 Task: Start in the project BarTech the sprint 'Onboarding and Training Sprint', with a duration of 1 week. Start in the project BarTech the sprint 'Onboarding and Training Sprint', with a duration of 3 weeks. Start in the project BarTech the sprint 'Onboarding and Training Sprint', with a duration of 2 weeks
Action: Mouse moved to (259, 67)
Screenshot: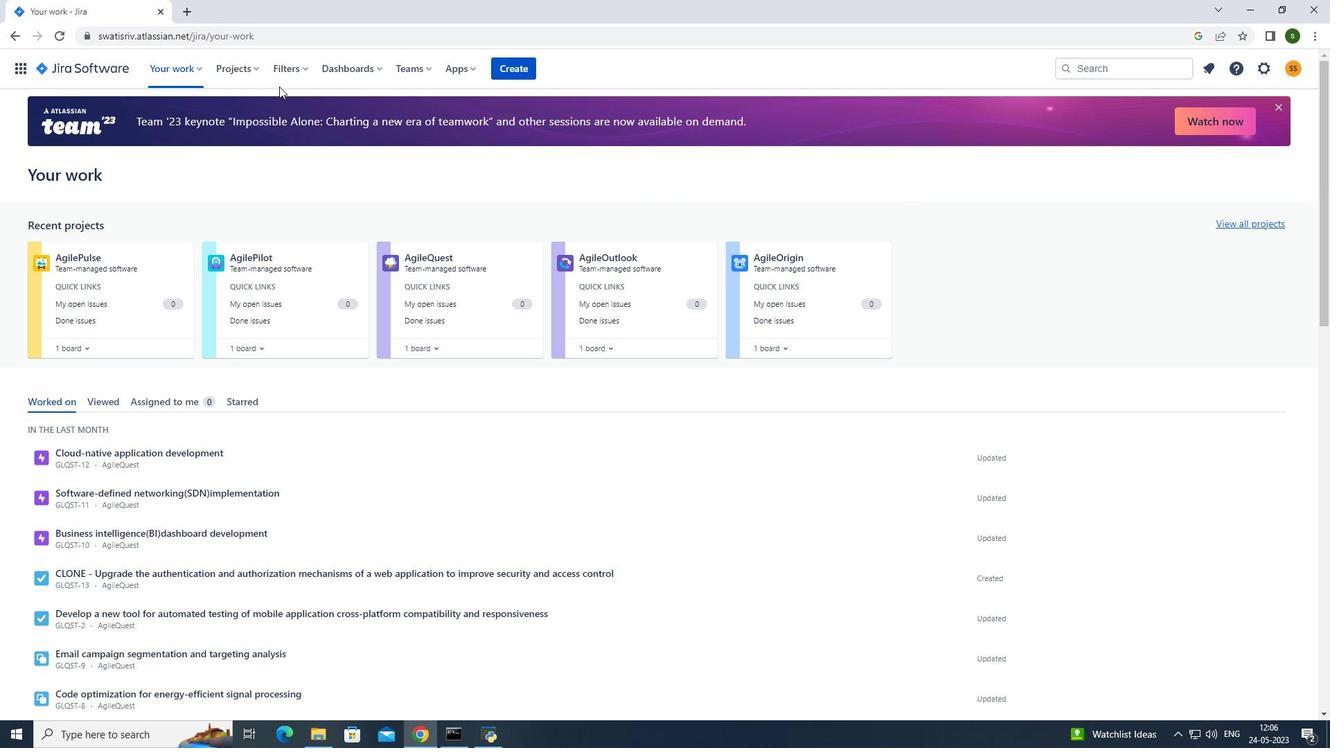 
Action: Mouse pressed left at (259, 67)
Screenshot: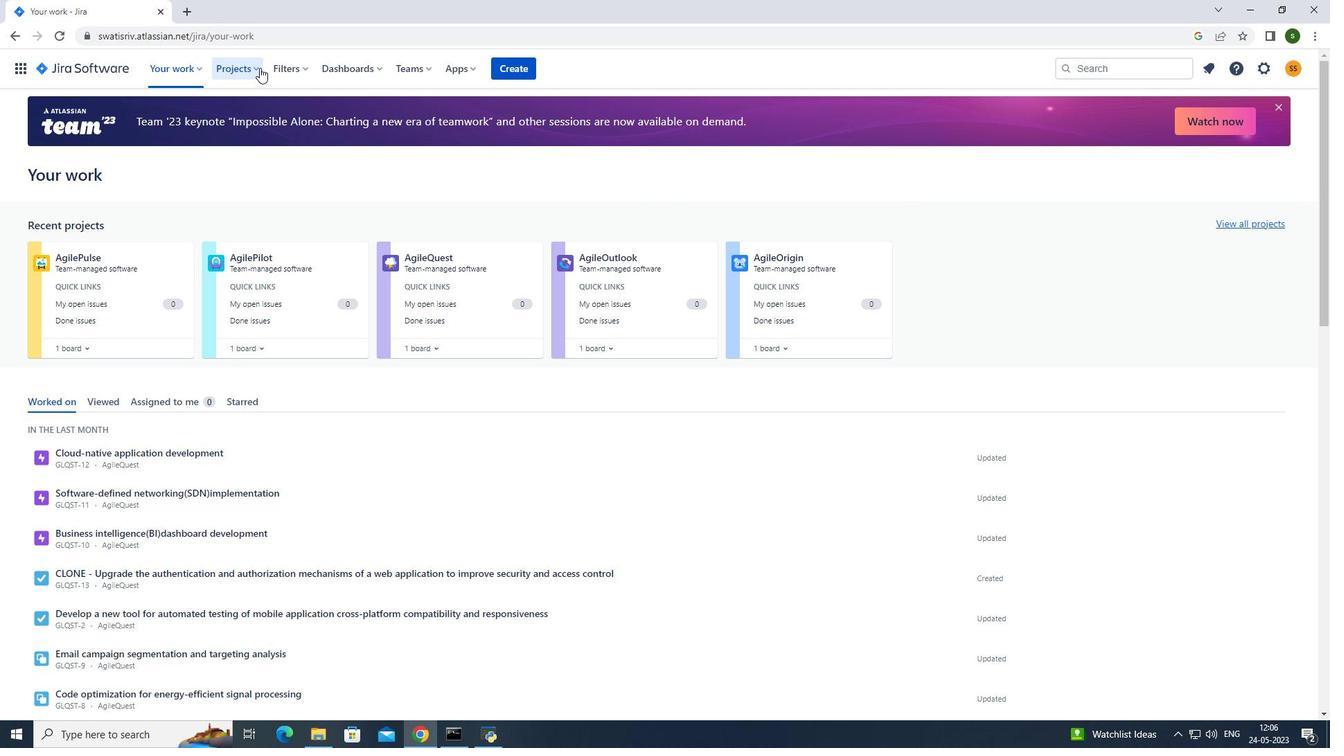 
Action: Mouse moved to (295, 132)
Screenshot: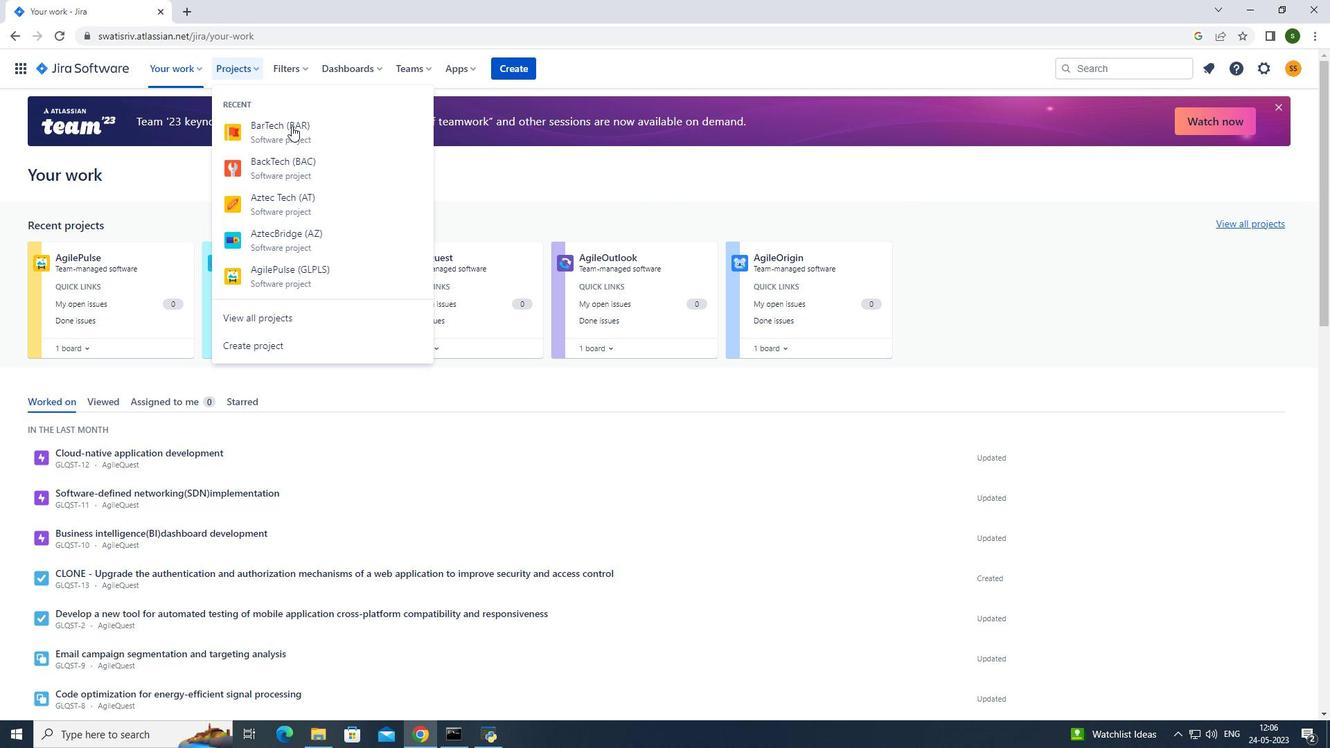 
Action: Mouse pressed left at (295, 132)
Screenshot: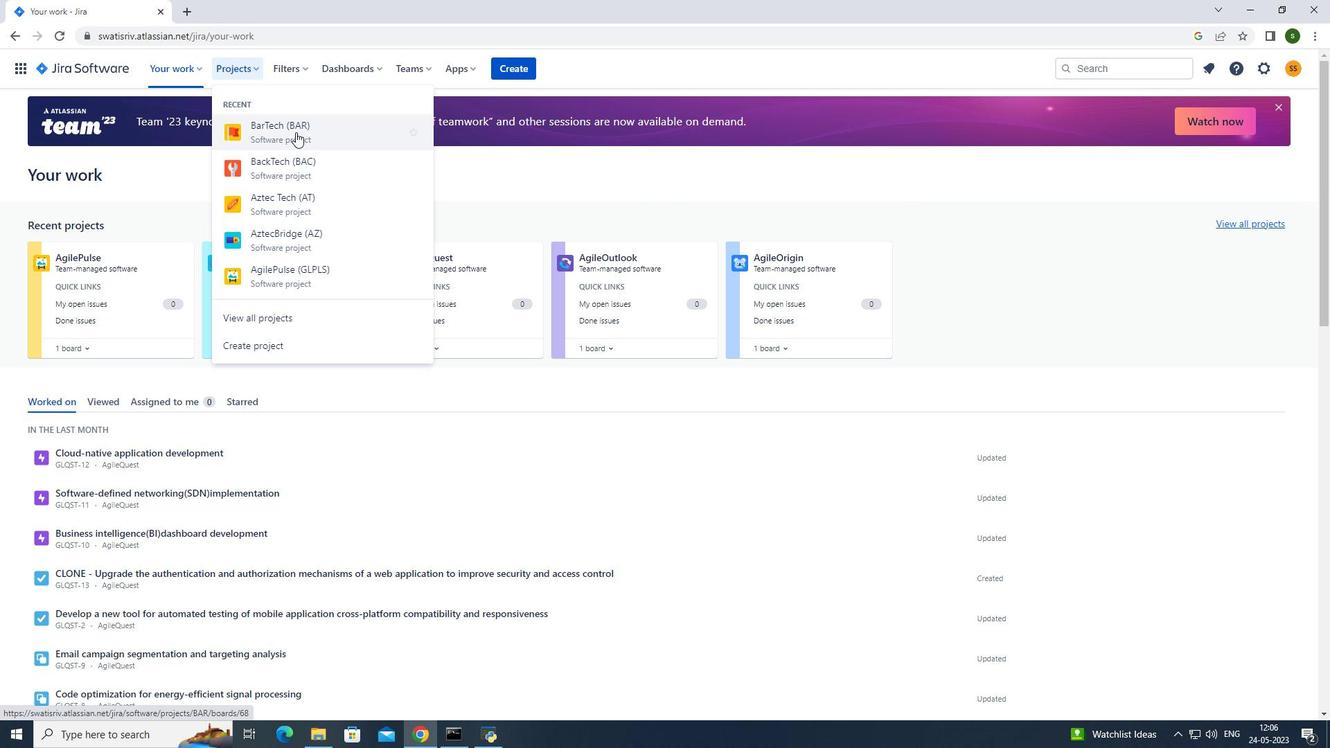 
Action: Mouse moved to (280, 469)
Screenshot: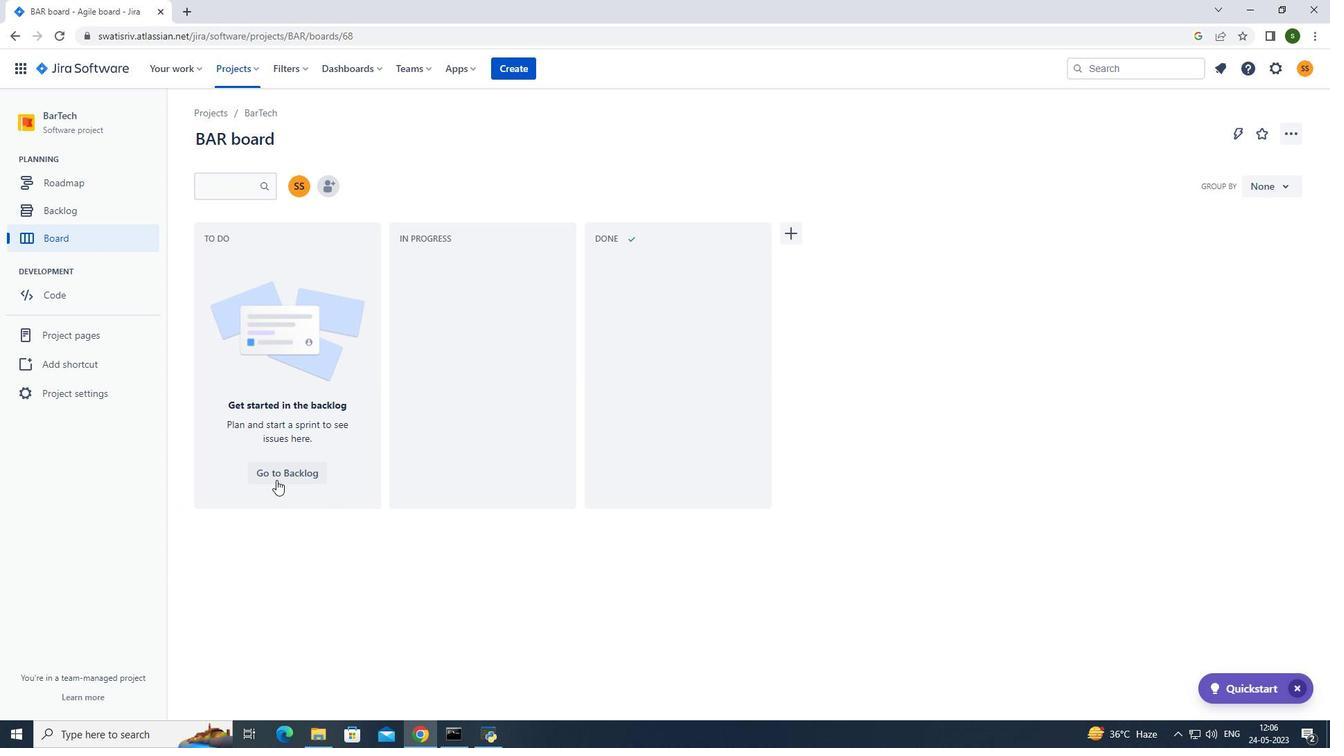 
Action: Mouse pressed left at (280, 469)
Screenshot: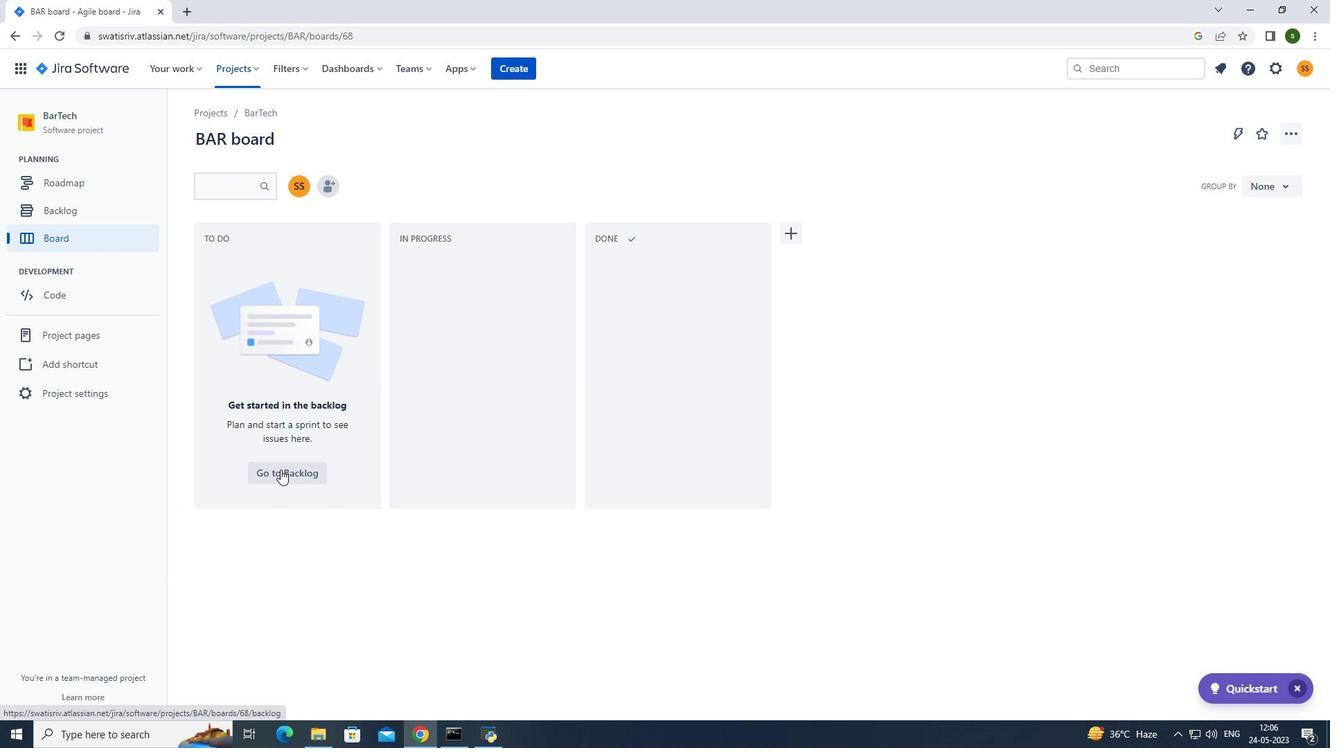 
Action: Mouse moved to (1208, 217)
Screenshot: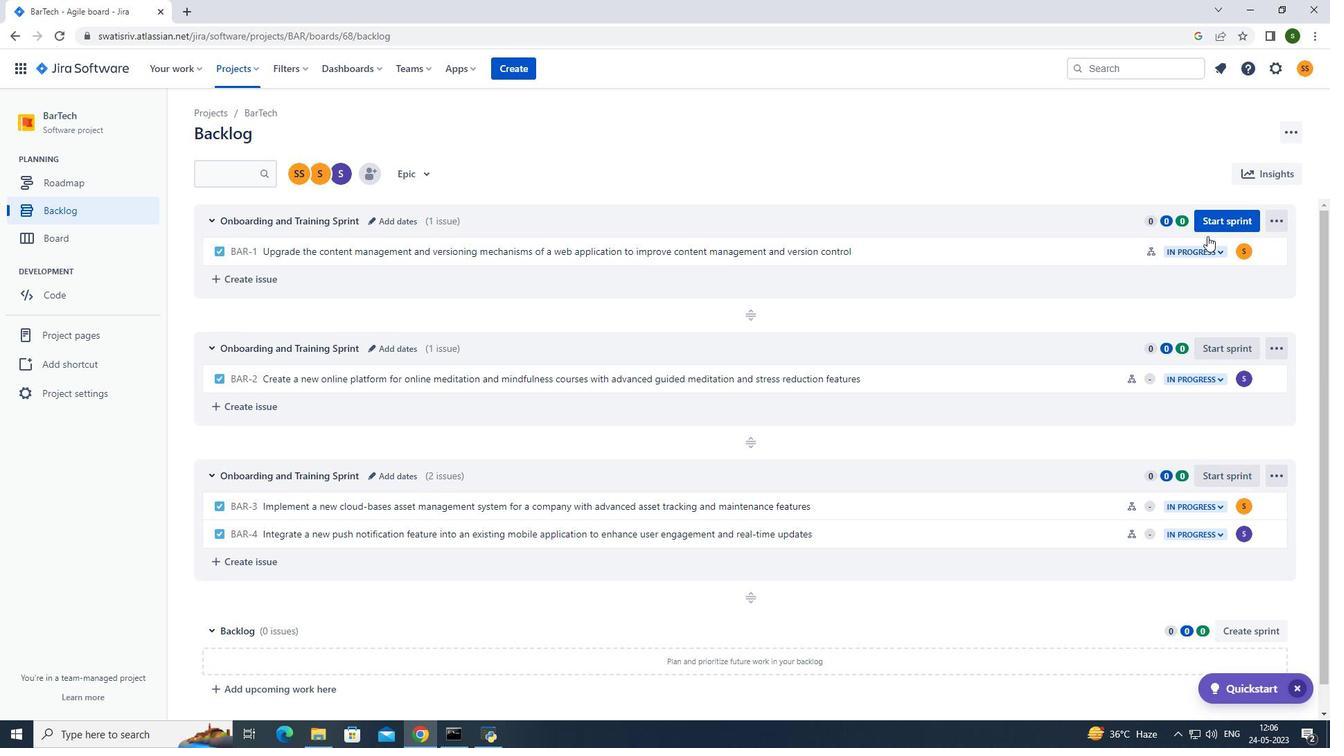 
Action: Mouse pressed left at (1208, 217)
Screenshot: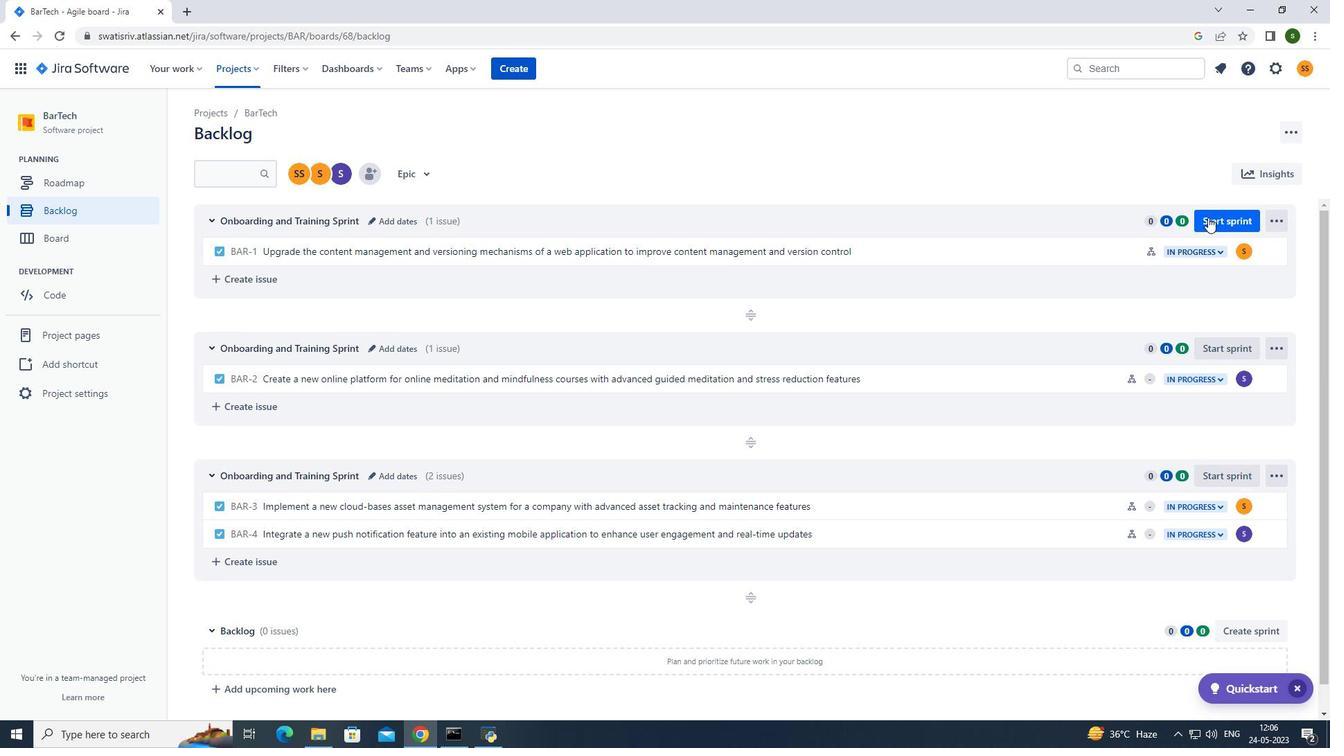 
Action: Mouse moved to (591, 238)
Screenshot: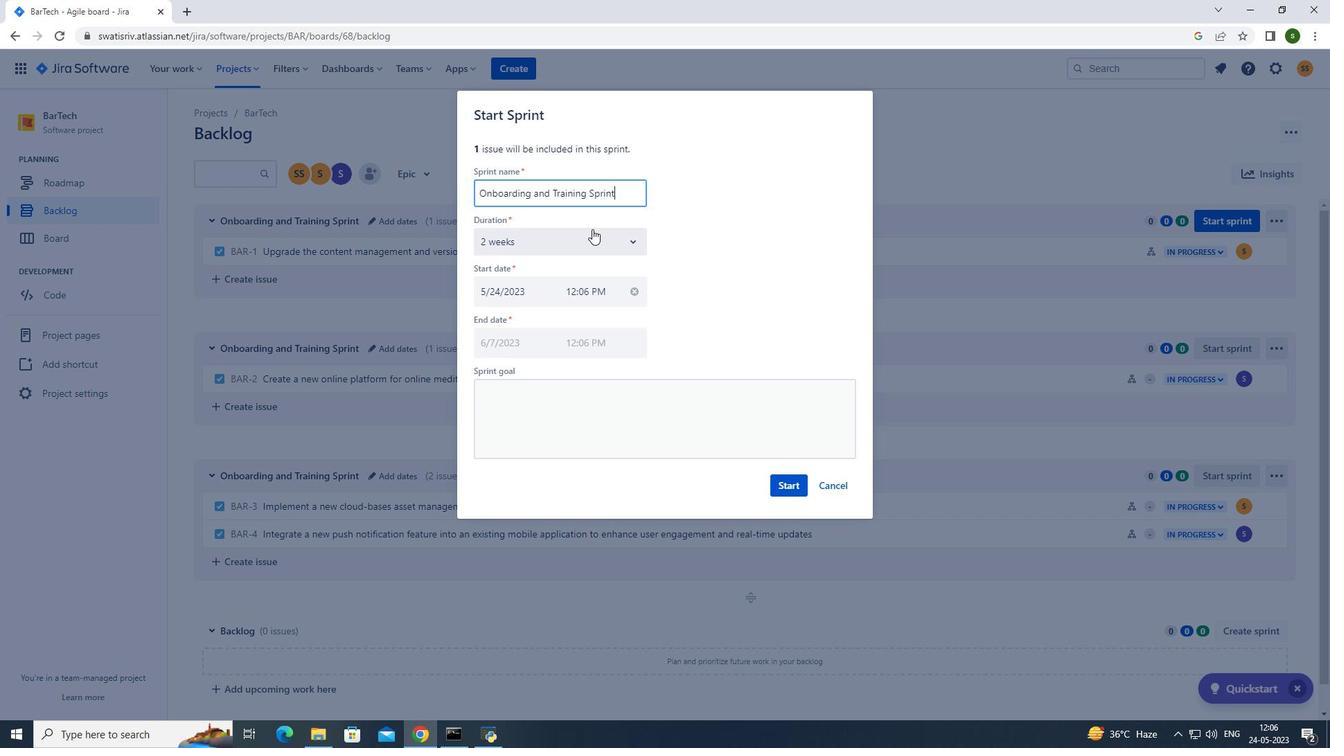 
Action: Mouse pressed left at (591, 238)
Screenshot: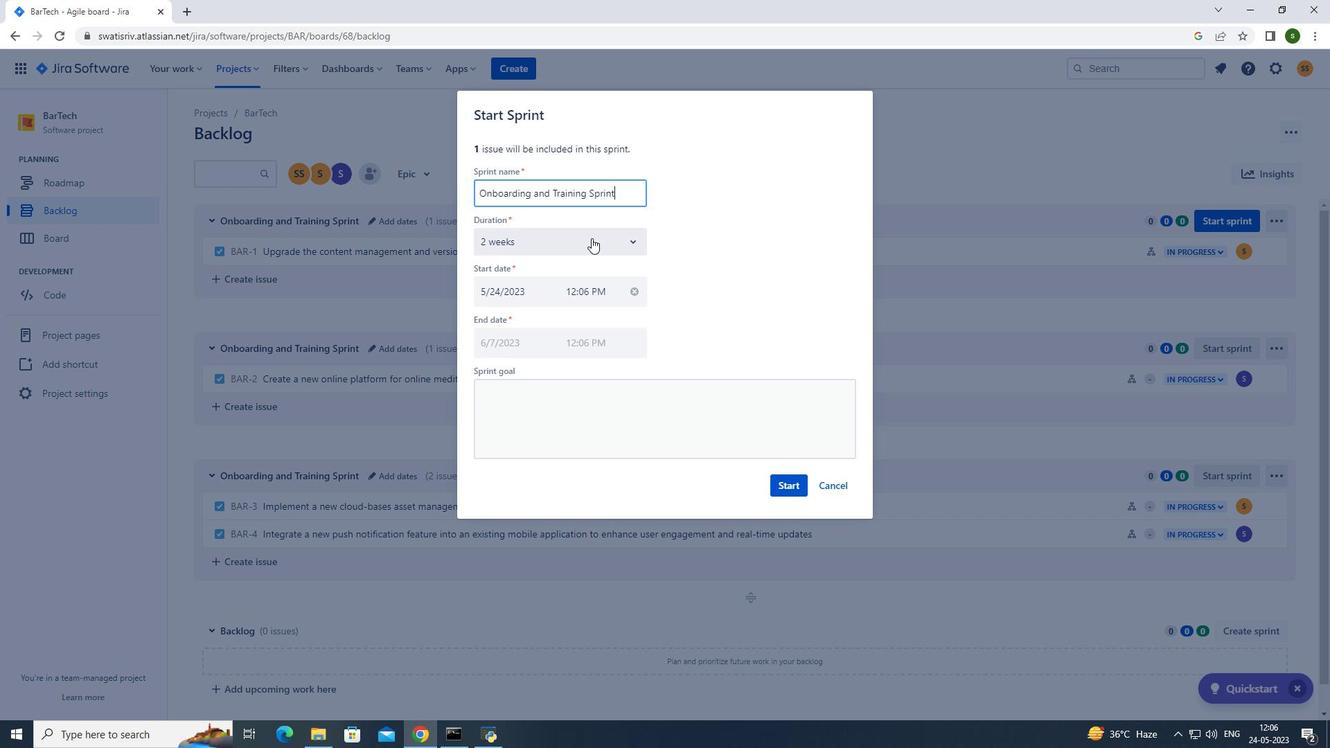 
Action: Mouse moved to (561, 276)
Screenshot: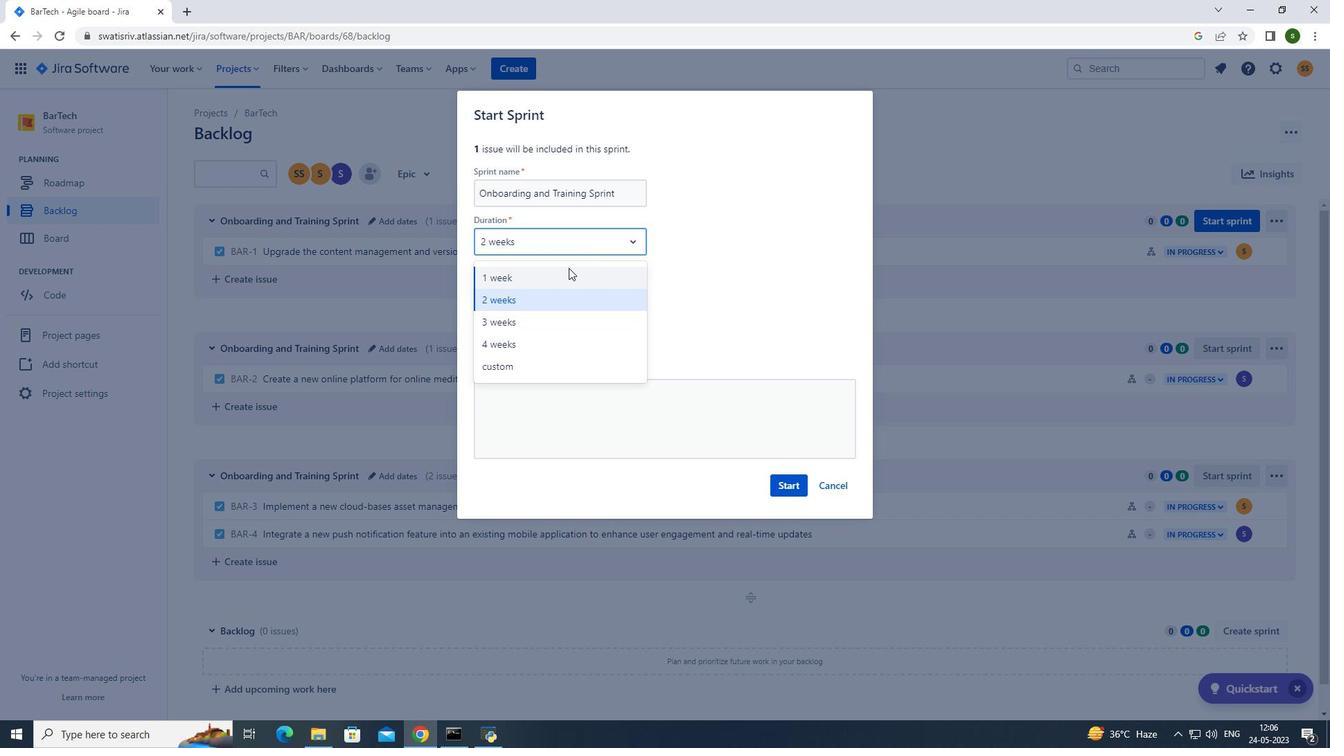 
Action: Mouse pressed left at (561, 276)
Screenshot: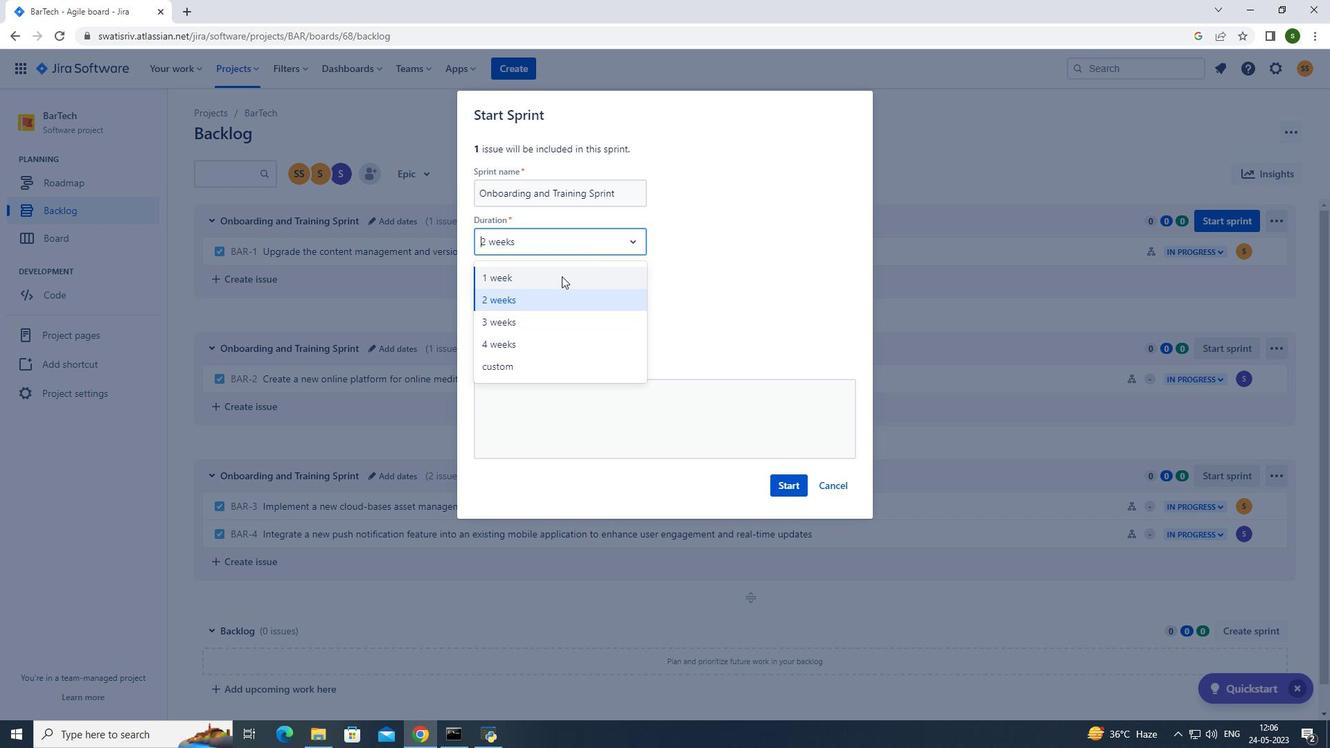 
Action: Mouse moved to (785, 488)
Screenshot: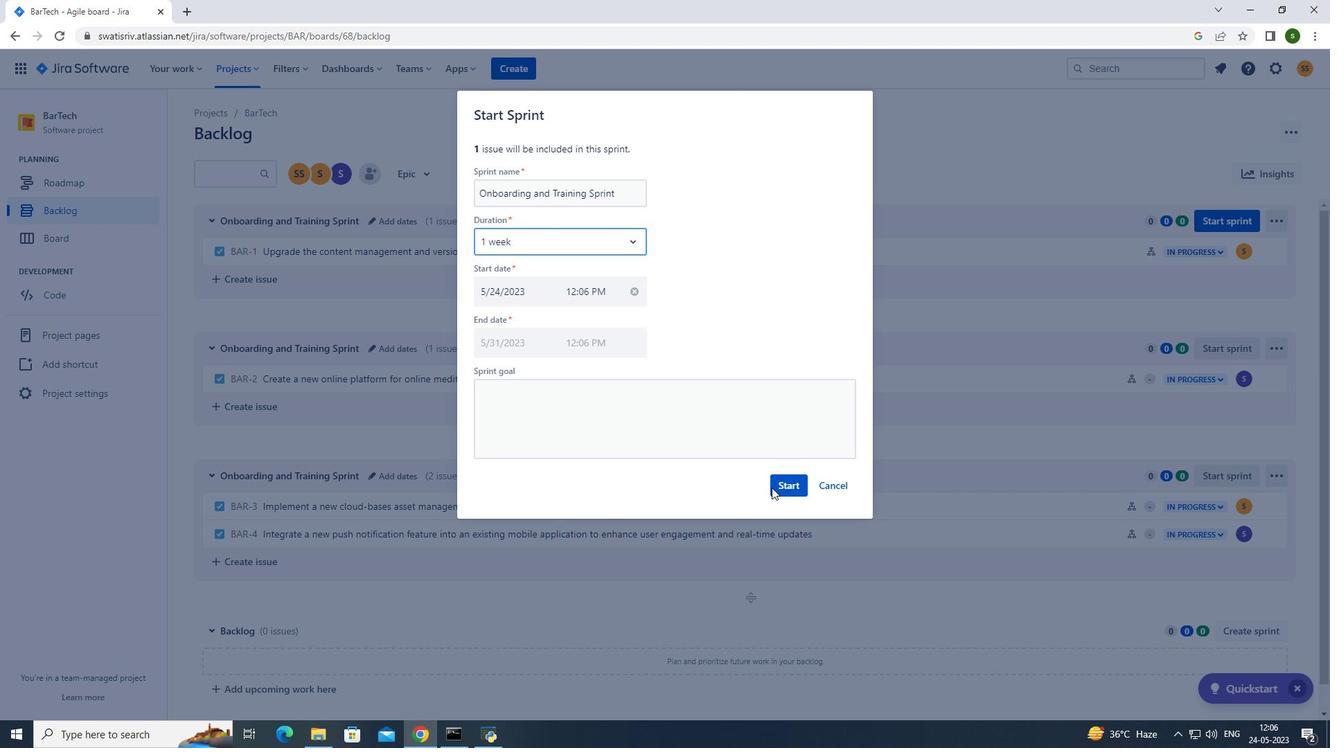 
Action: Mouse pressed left at (785, 488)
Screenshot: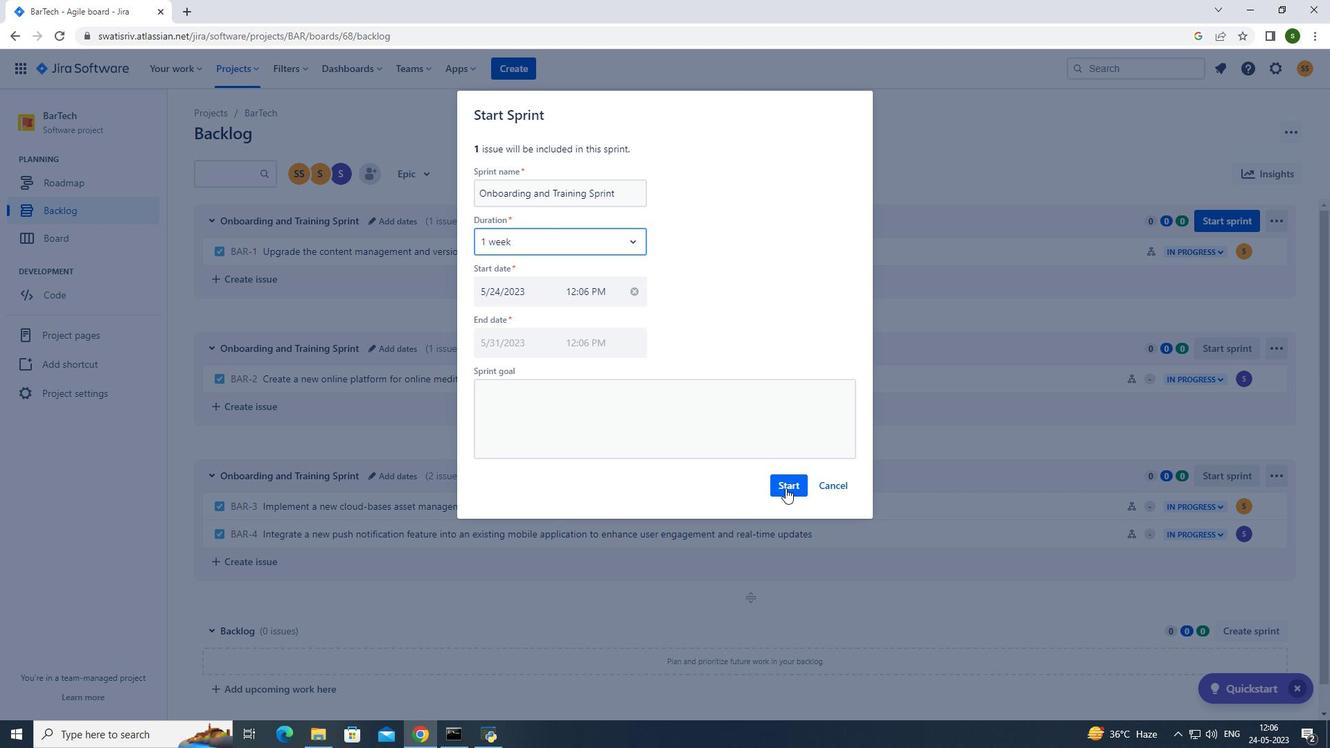 
Action: Mouse moved to (234, 69)
Screenshot: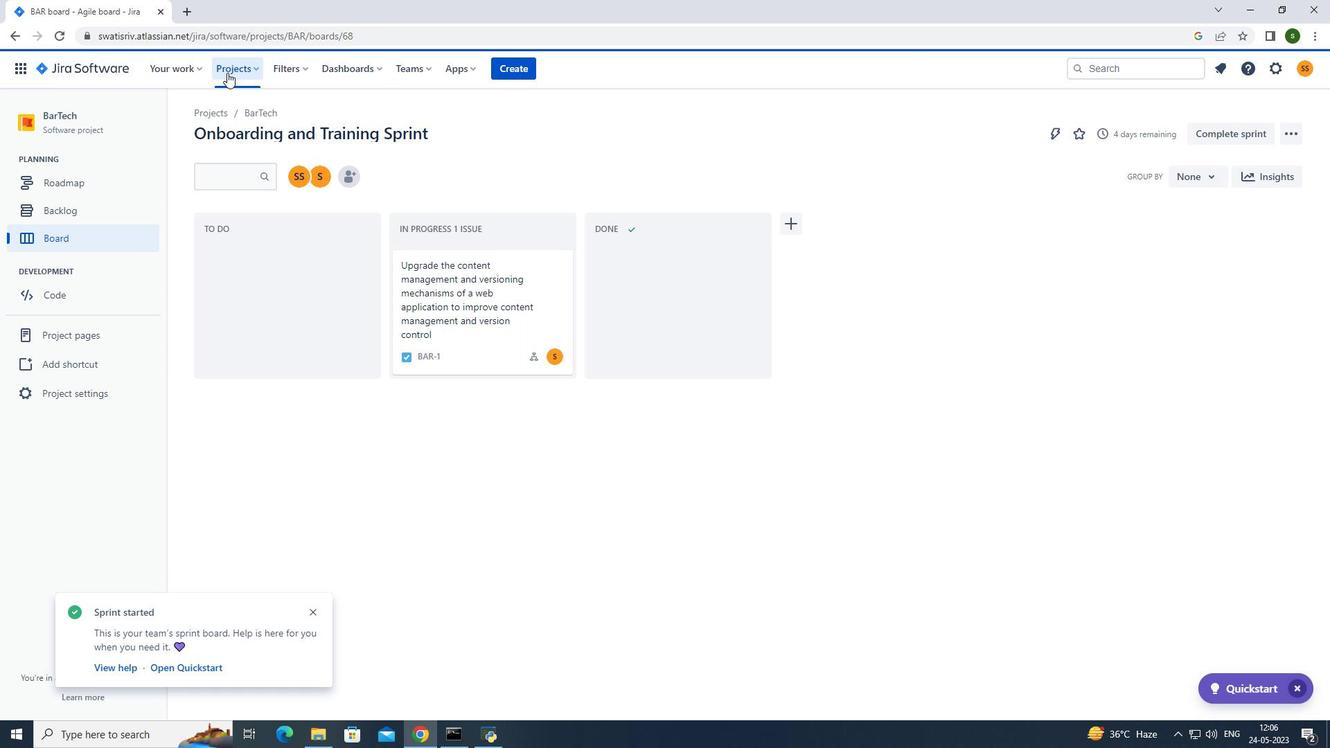 
Action: Mouse pressed left at (234, 69)
Screenshot: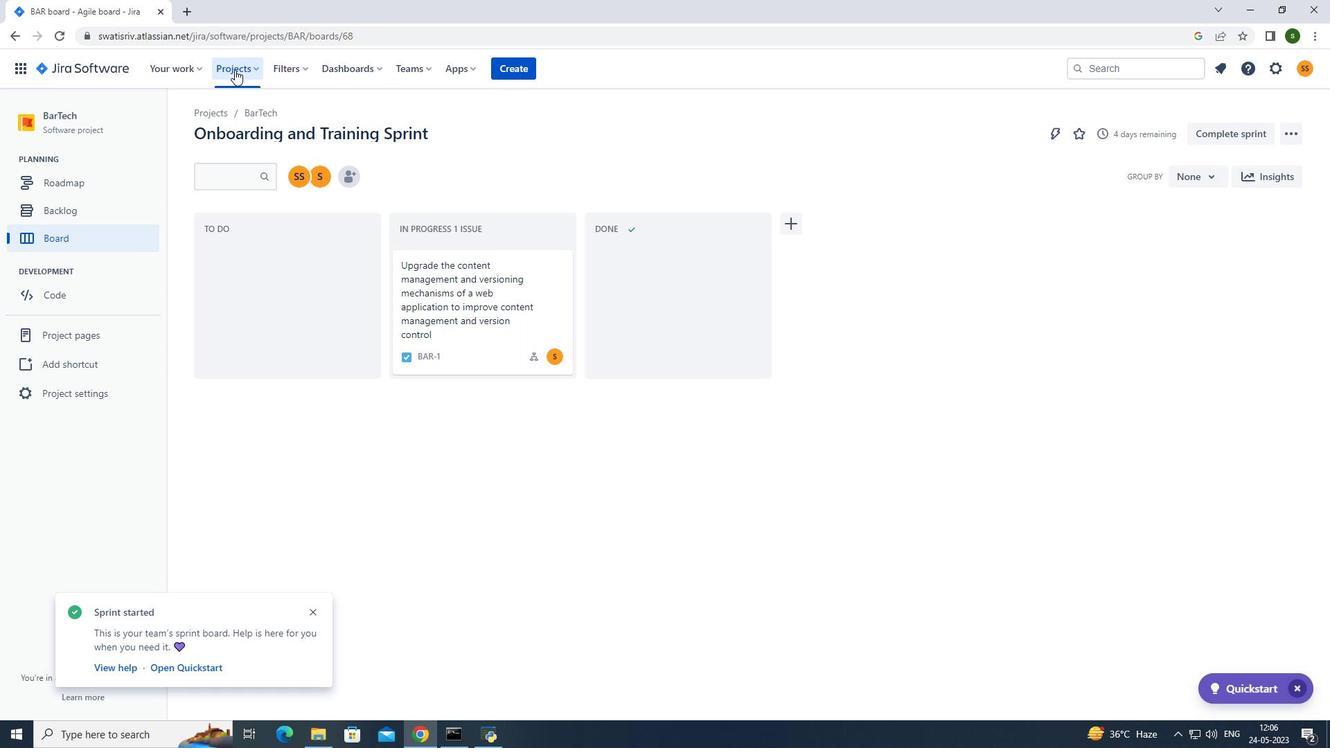 
Action: Mouse moved to (271, 136)
Screenshot: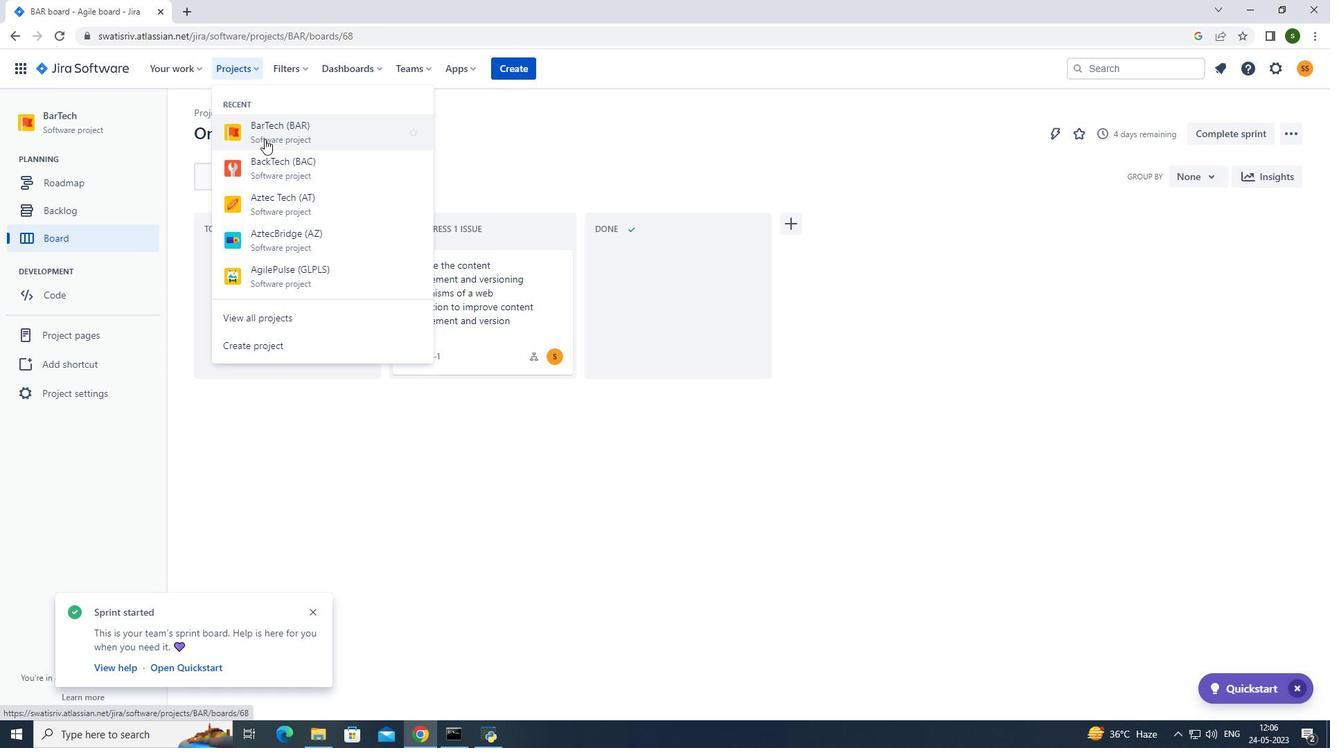 
Action: Mouse pressed left at (271, 136)
Screenshot: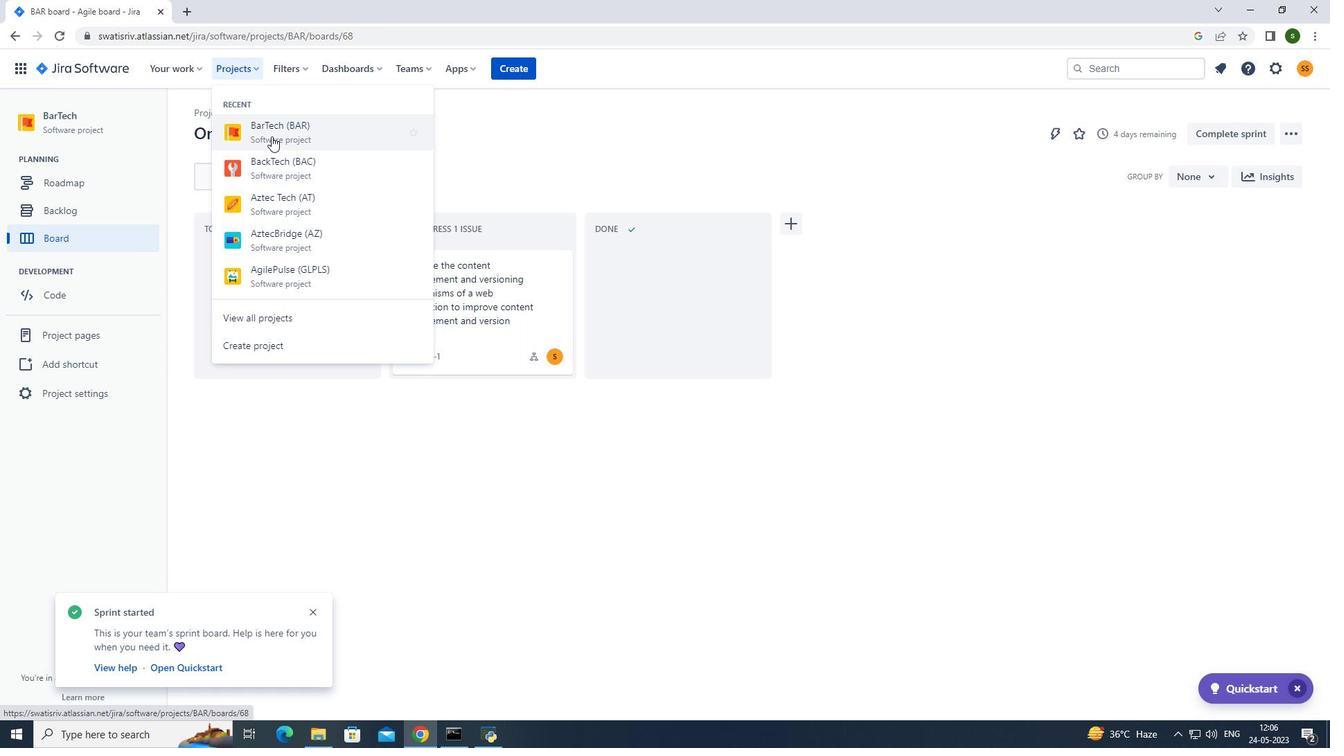 
Action: Mouse moved to (86, 211)
Screenshot: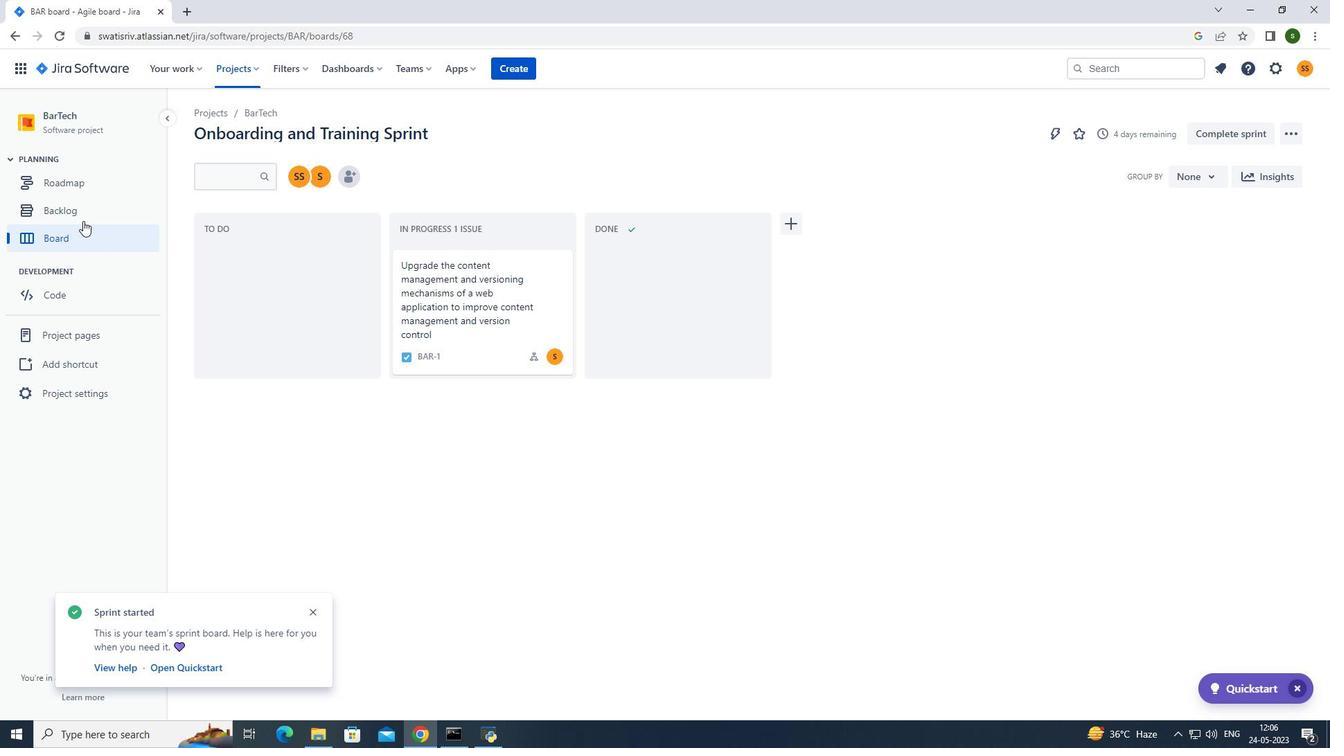 
Action: Mouse pressed left at (86, 211)
Screenshot: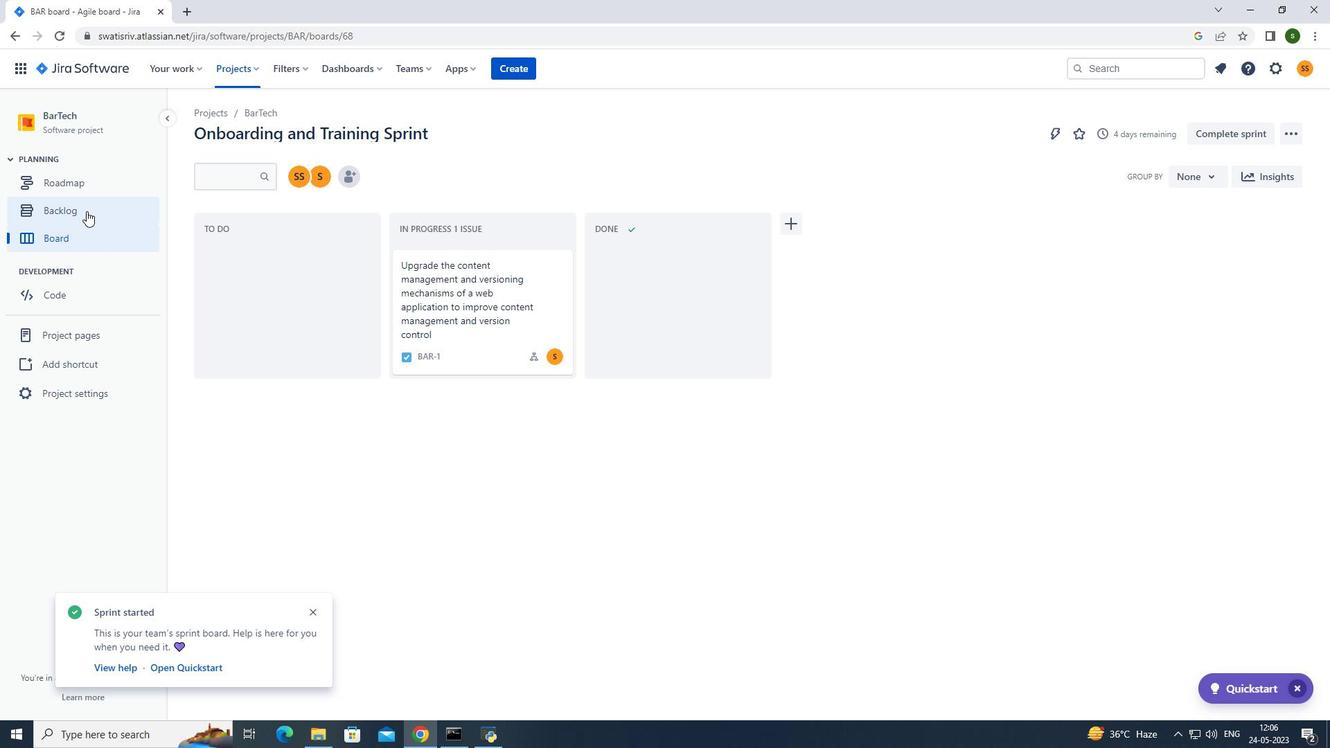 
Action: Mouse moved to (1207, 340)
Screenshot: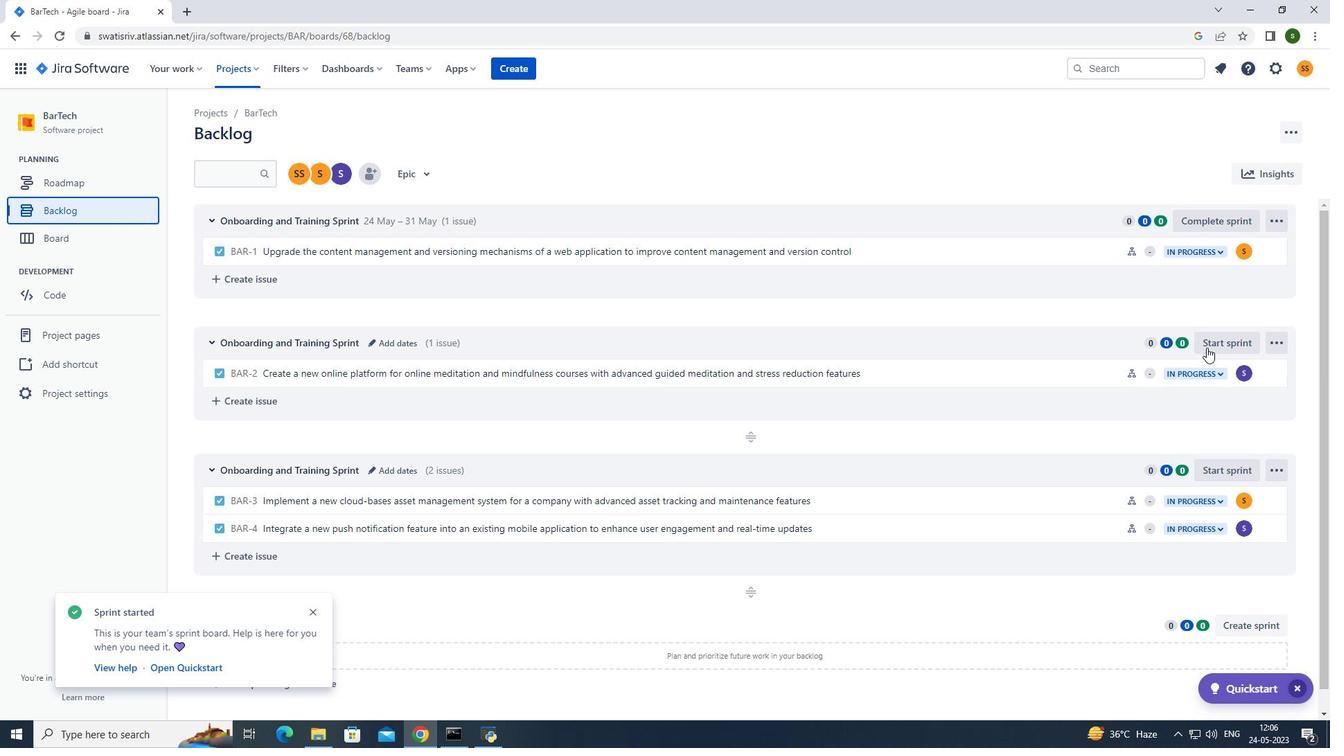 
Action: Mouse pressed left at (1207, 340)
Screenshot: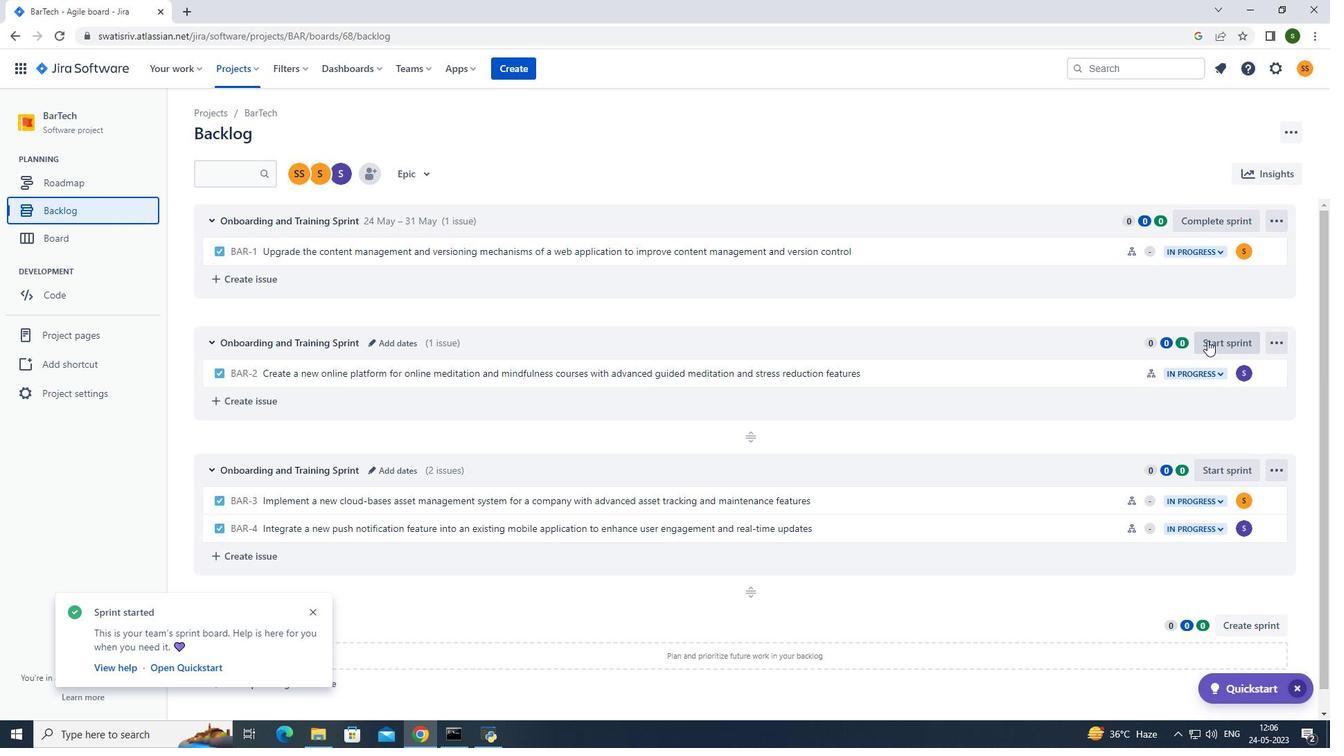 
Action: Mouse moved to (622, 245)
Screenshot: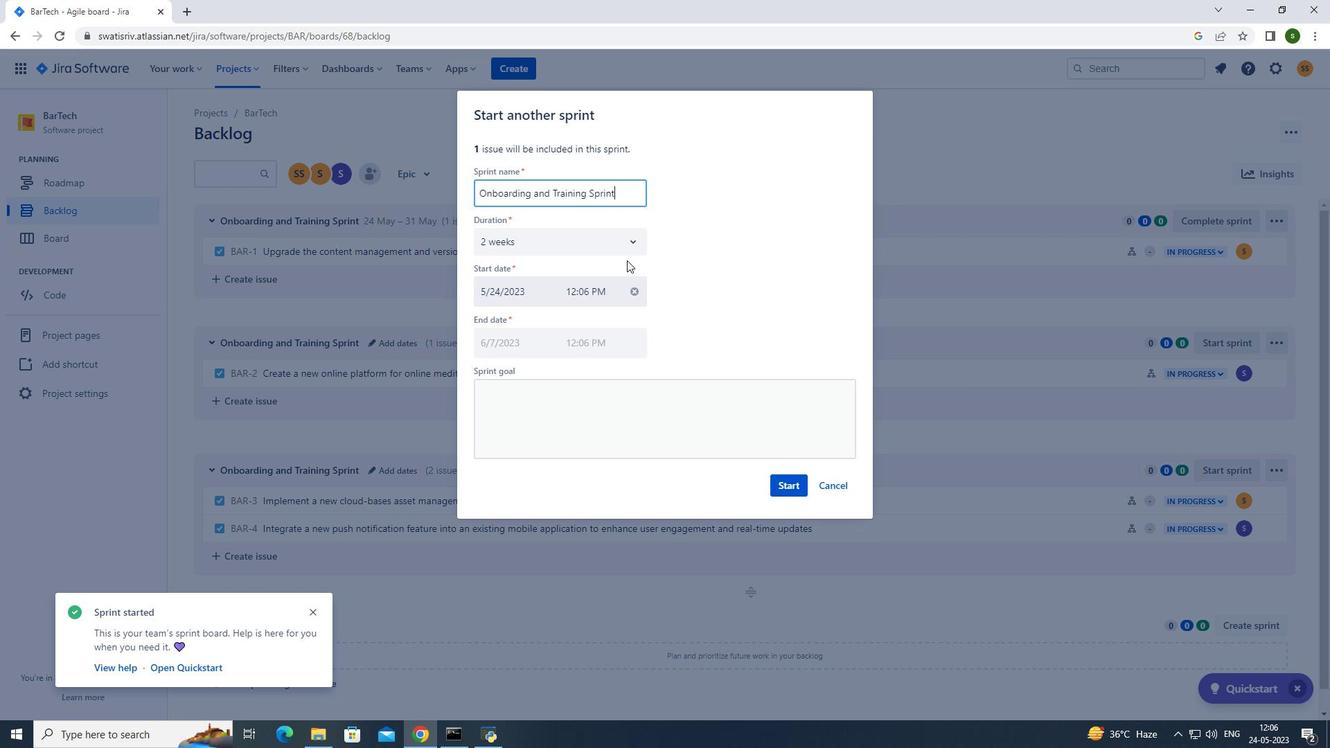 
Action: Mouse pressed left at (622, 245)
Screenshot: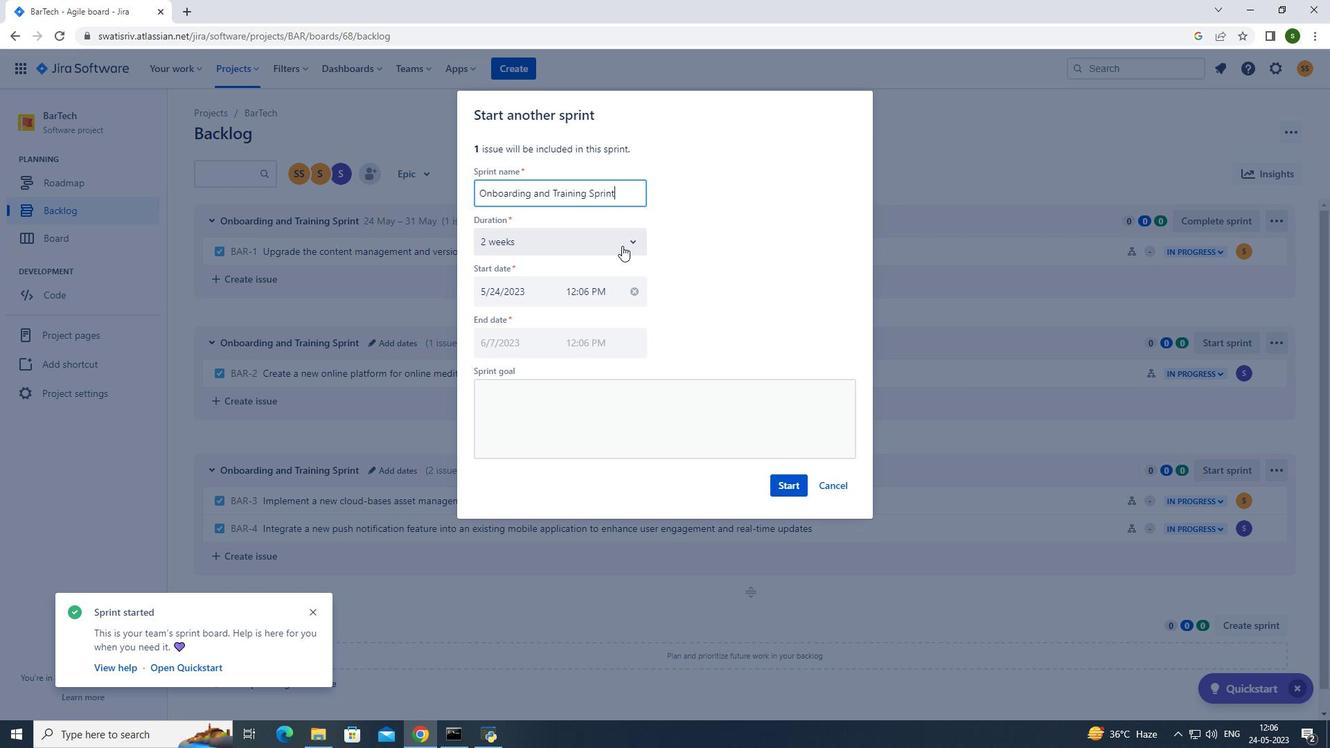 
Action: Mouse moved to (530, 320)
Screenshot: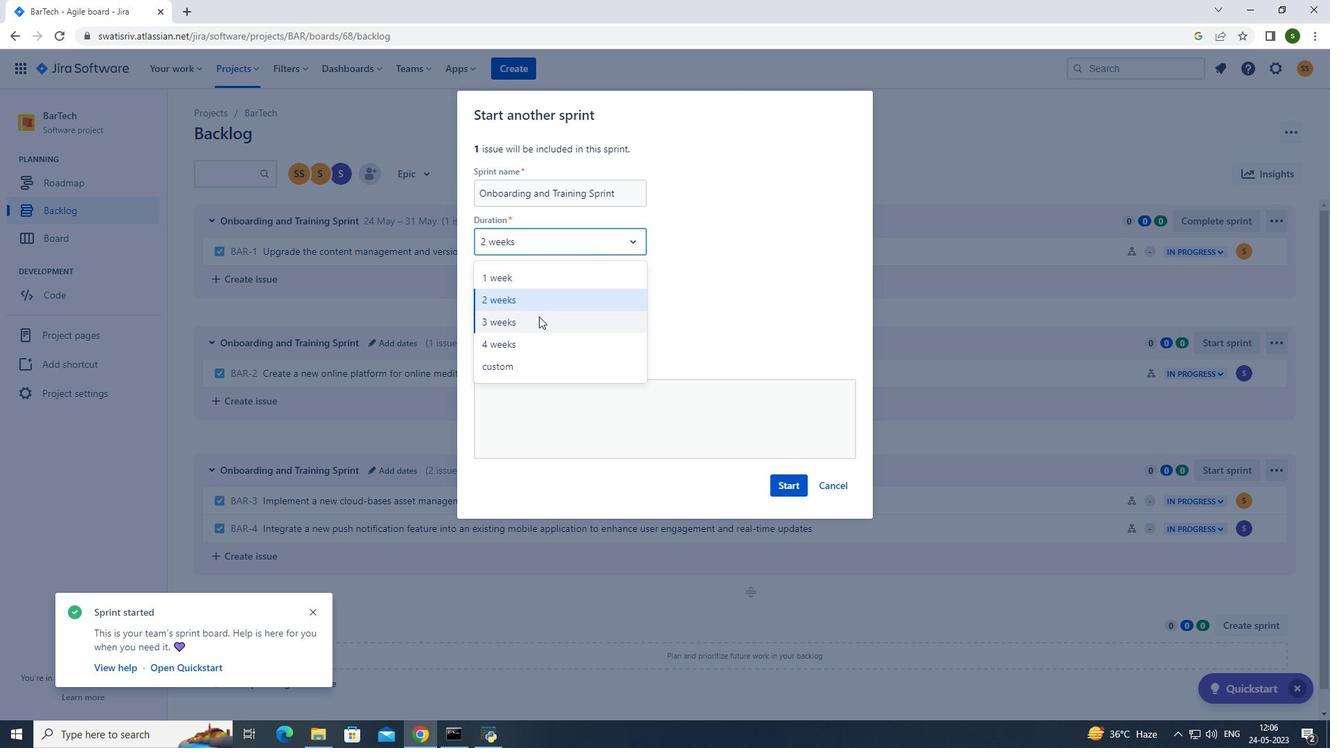 
Action: Mouse pressed left at (530, 320)
Screenshot: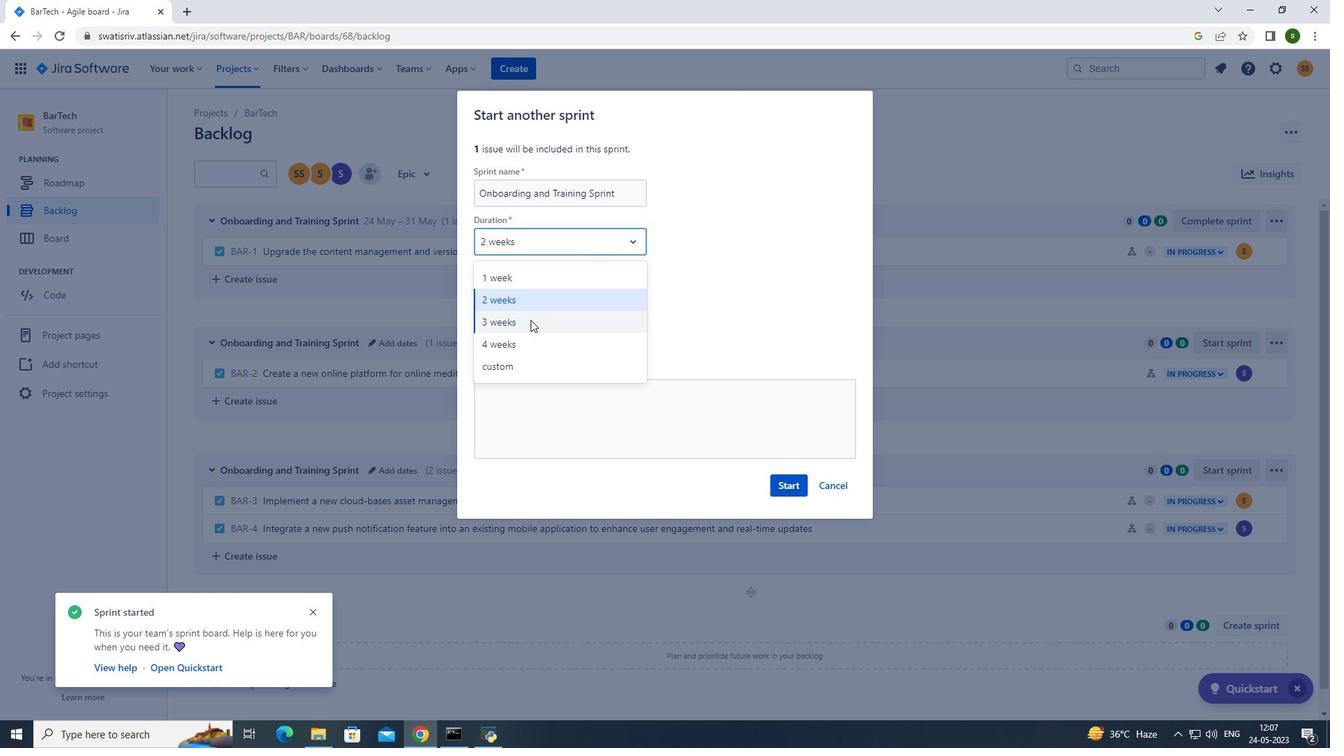 
Action: Mouse moved to (786, 482)
Screenshot: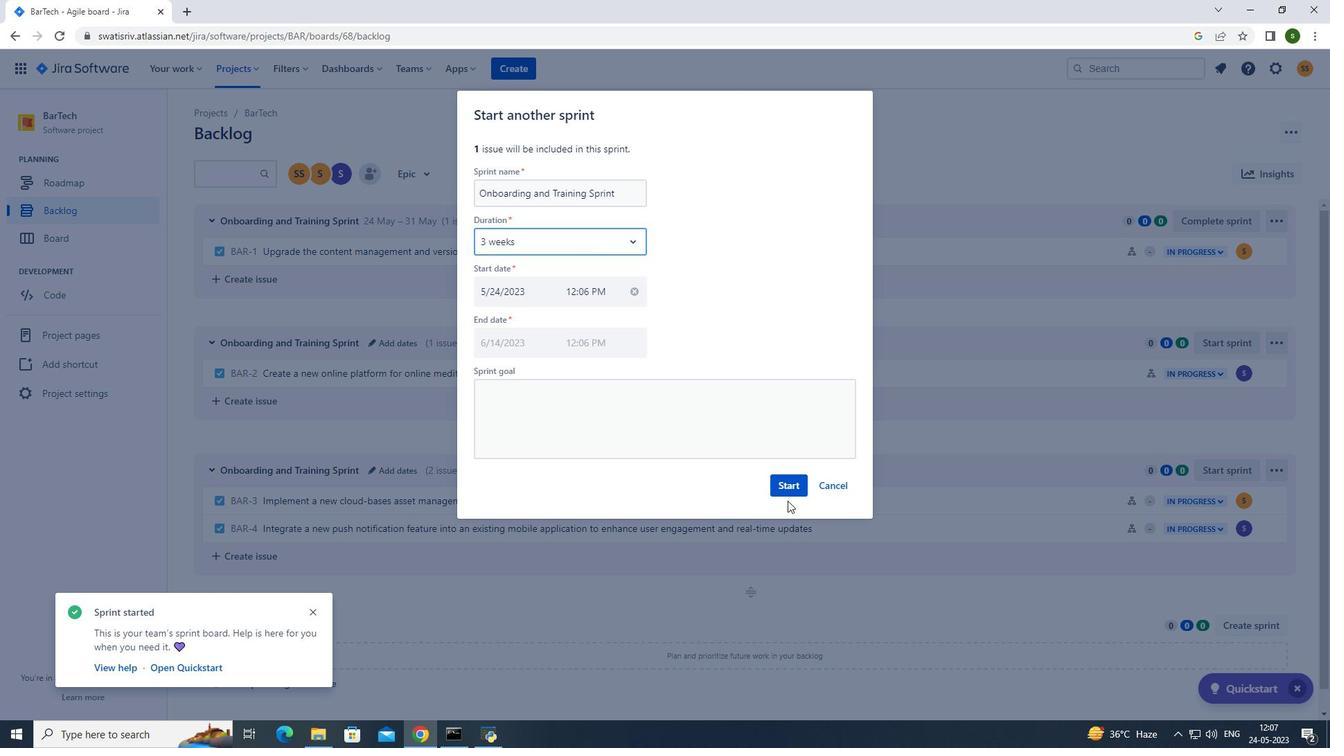 
Action: Mouse pressed left at (786, 482)
Screenshot: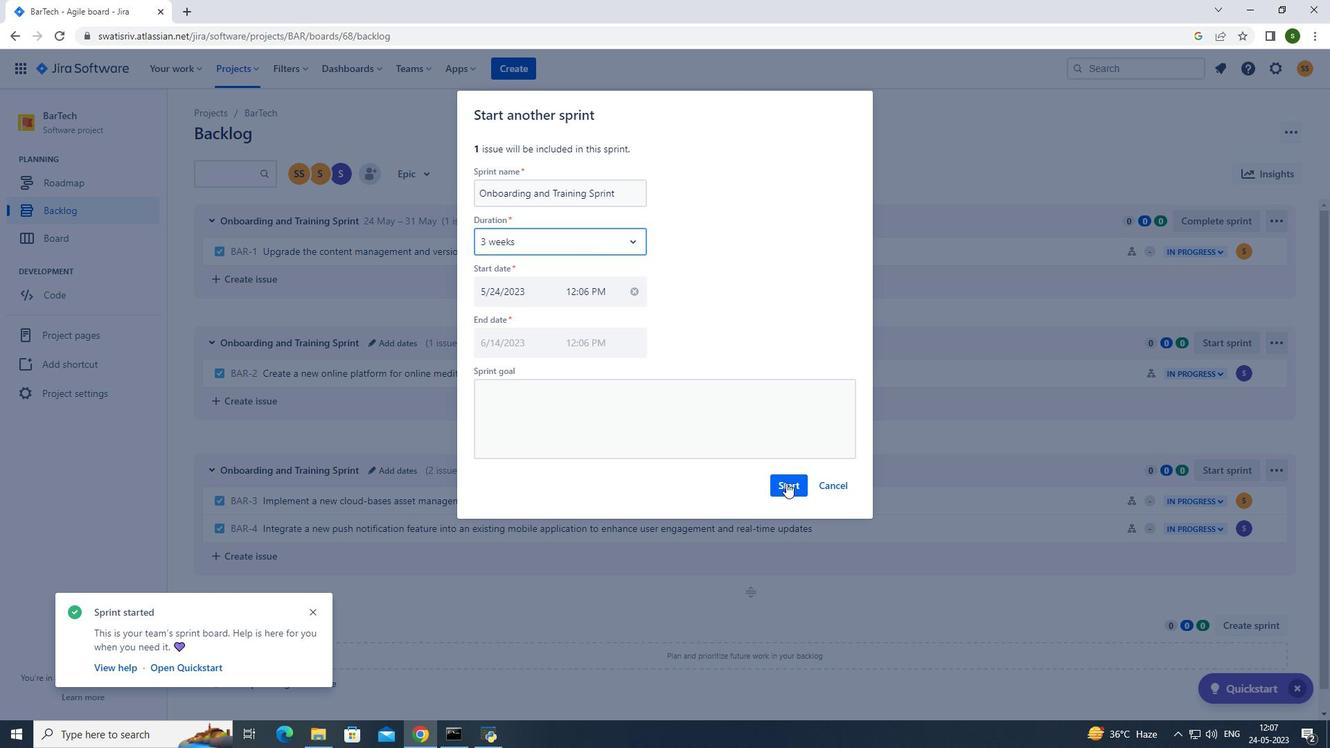 
Action: Mouse moved to (236, 73)
Screenshot: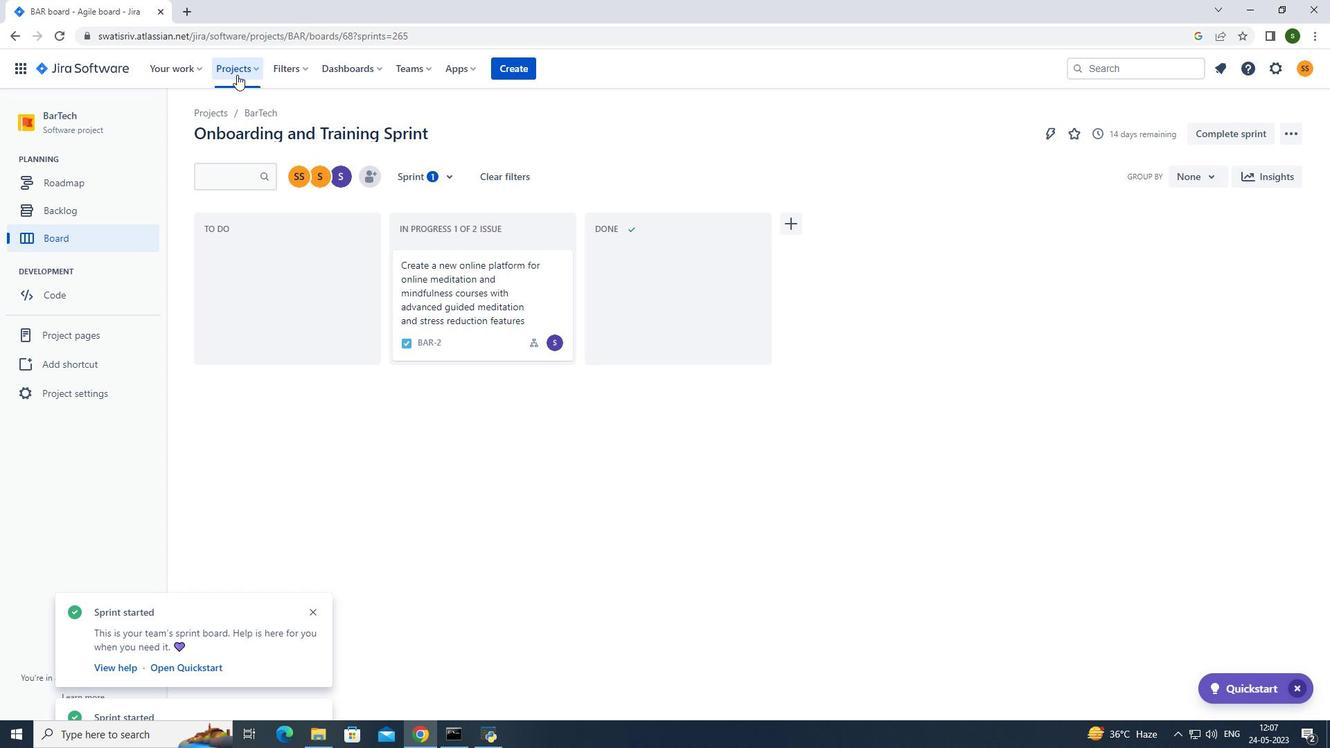 
Action: Mouse pressed left at (236, 73)
Screenshot: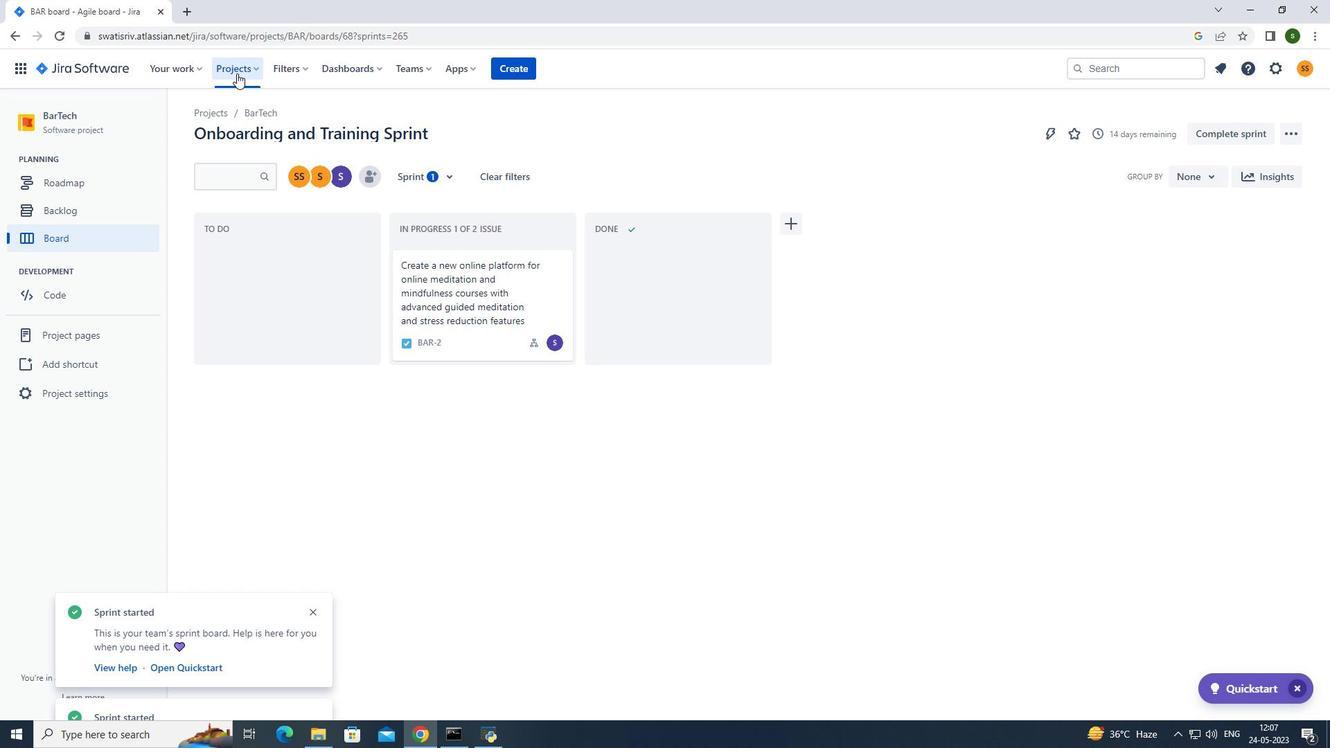 
Action: Mouse moved to (267, 124)
Screenshot: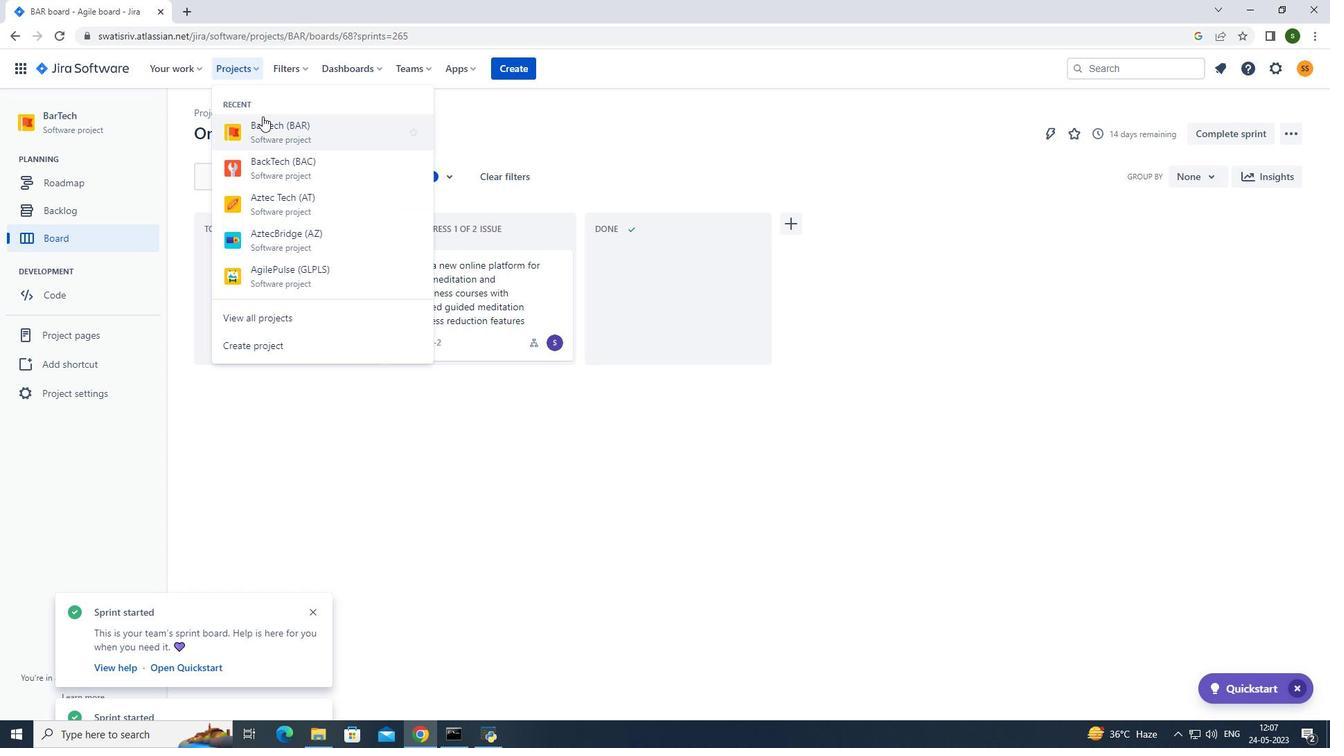 
Action: Mouse pressed left at (267, 124)
Screenshot: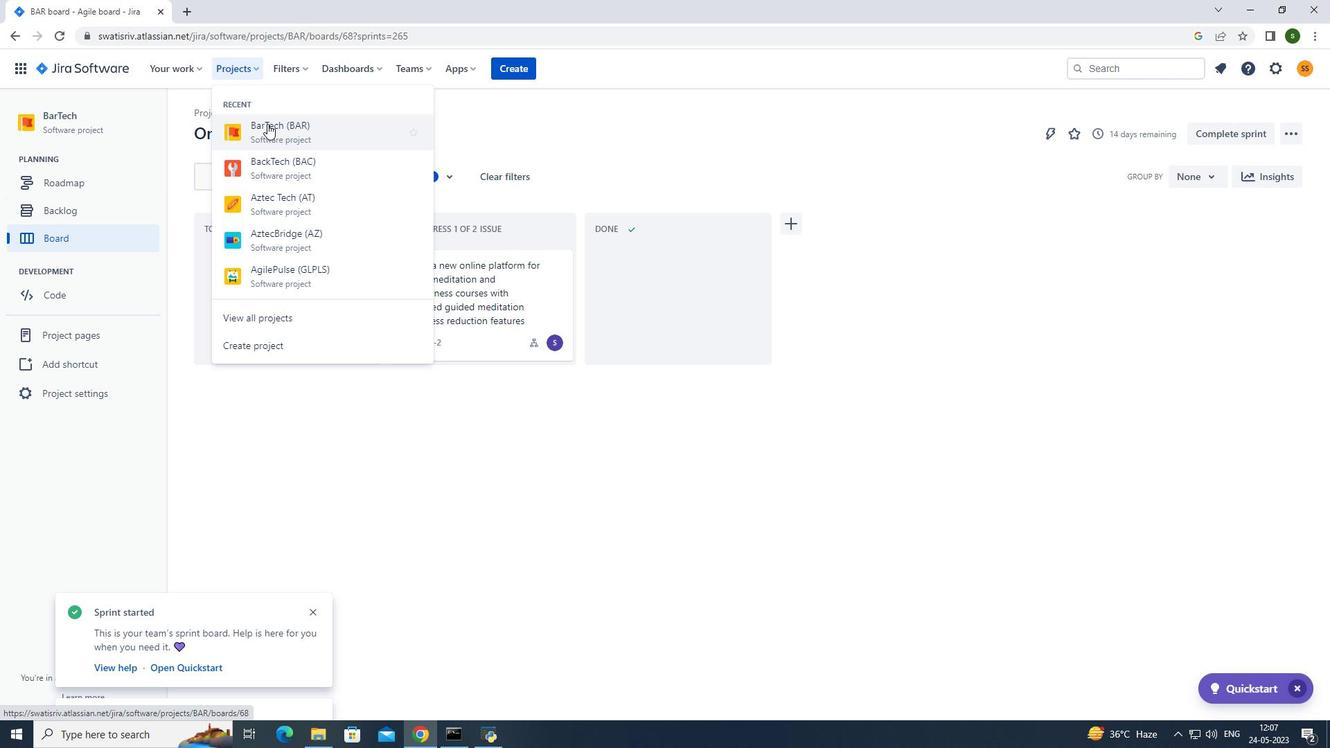 
Action: Mouse moved to (121, 213)
Screenshot: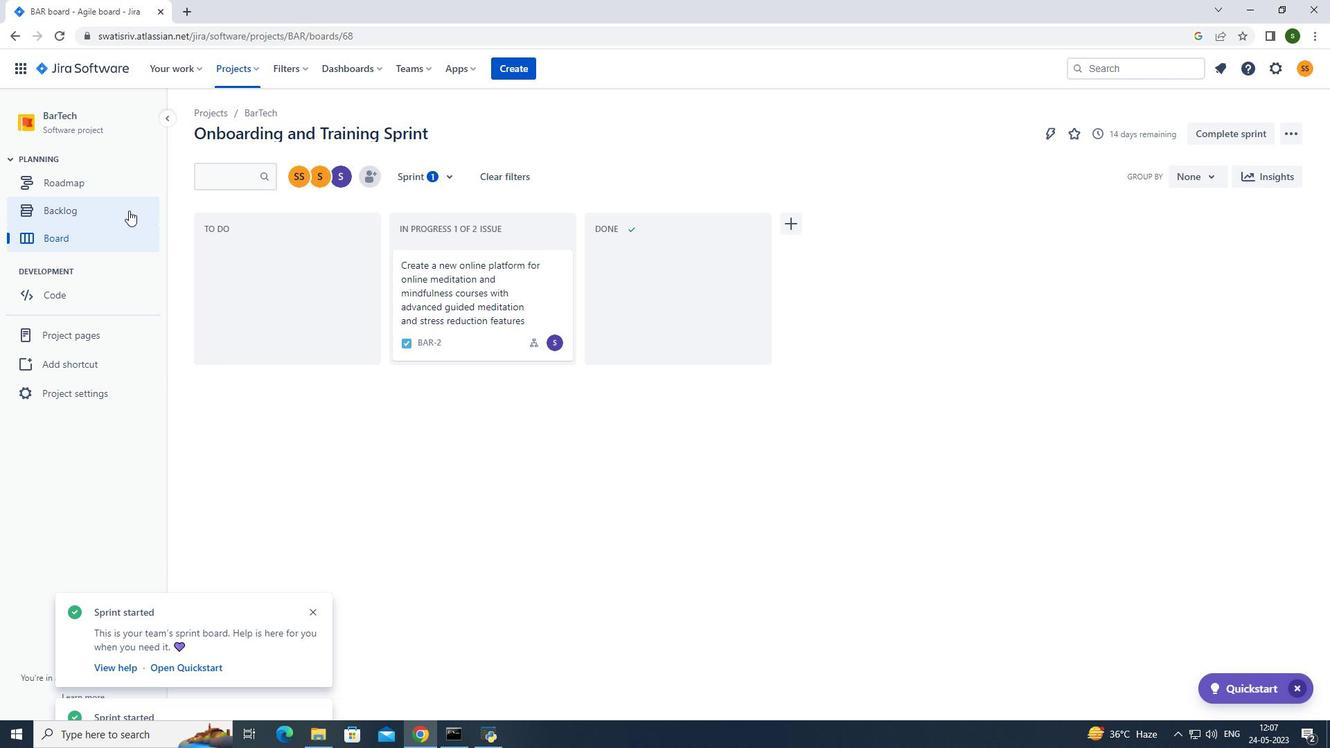 
Action: Mouse pressed left at (121, 213)
Screenshot: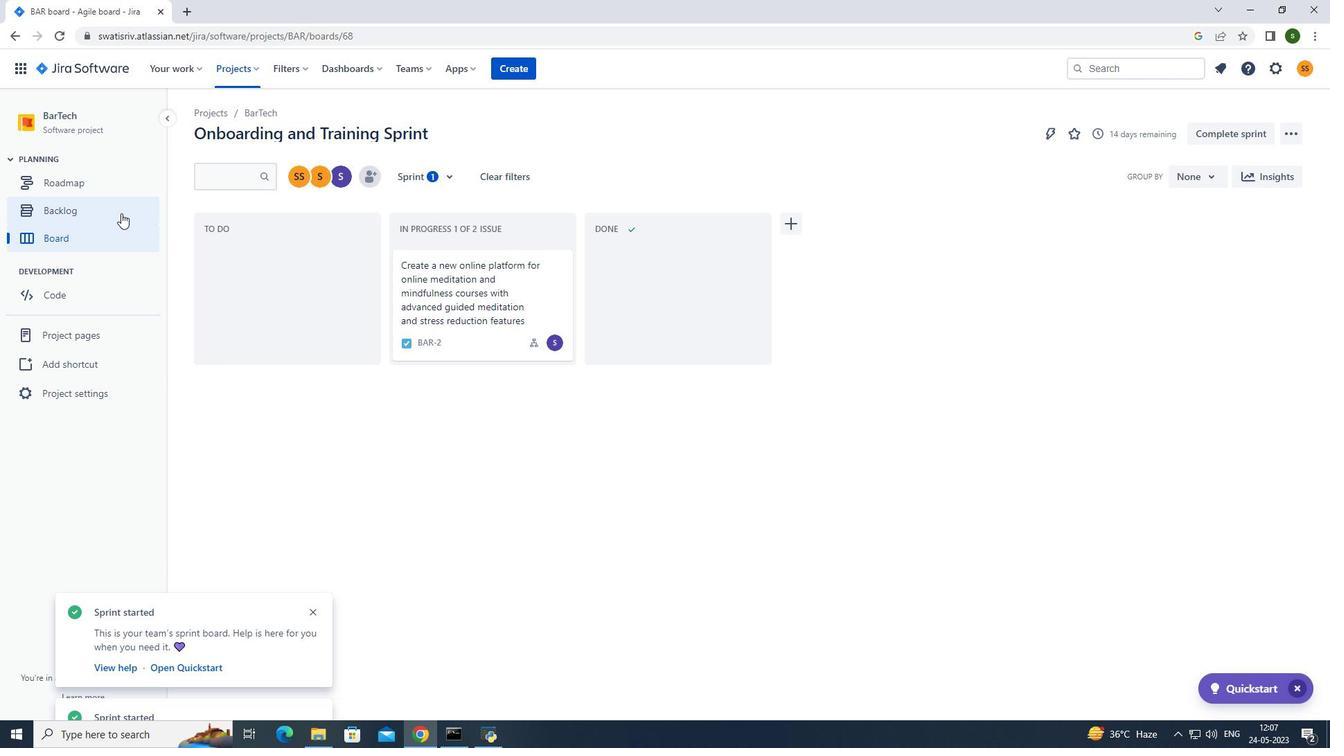 
Action: Mouse moved to (1226, 460)
Screenshot: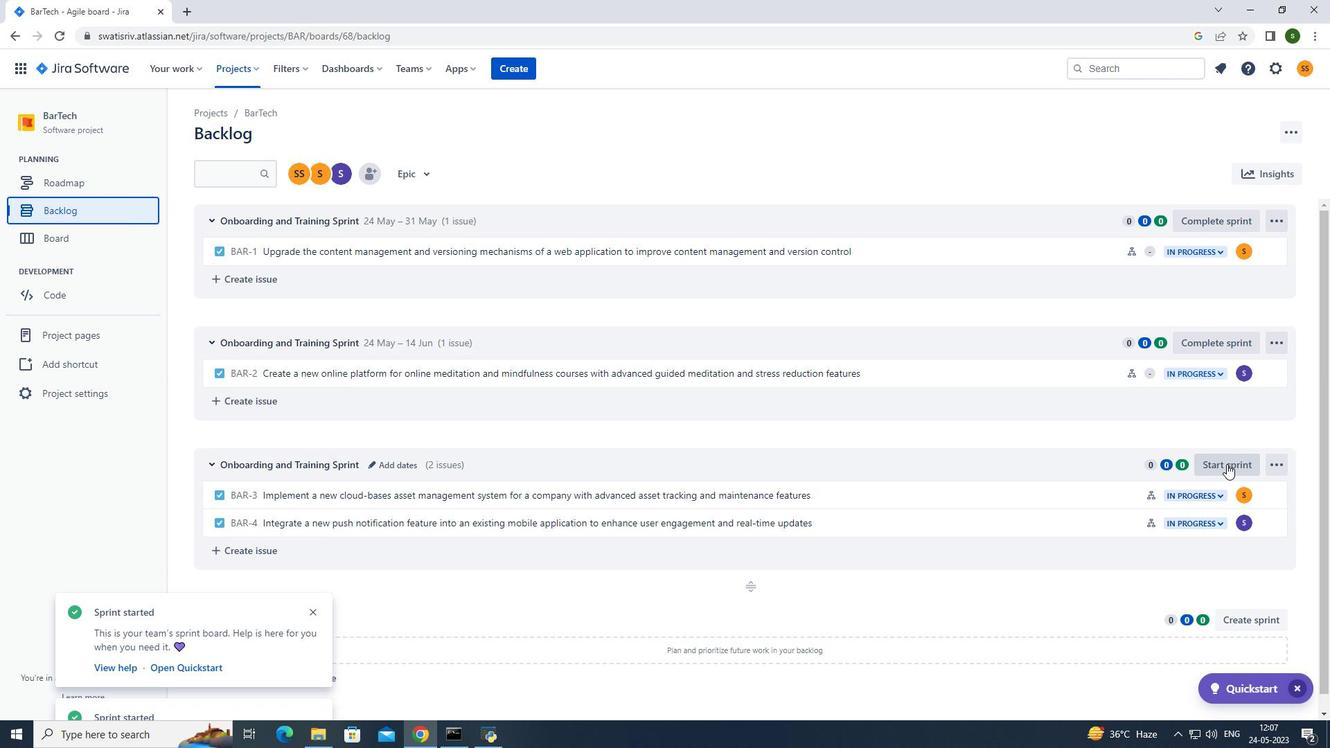 
Action: Mouse pressed left at (1226, 460)
Screenshot: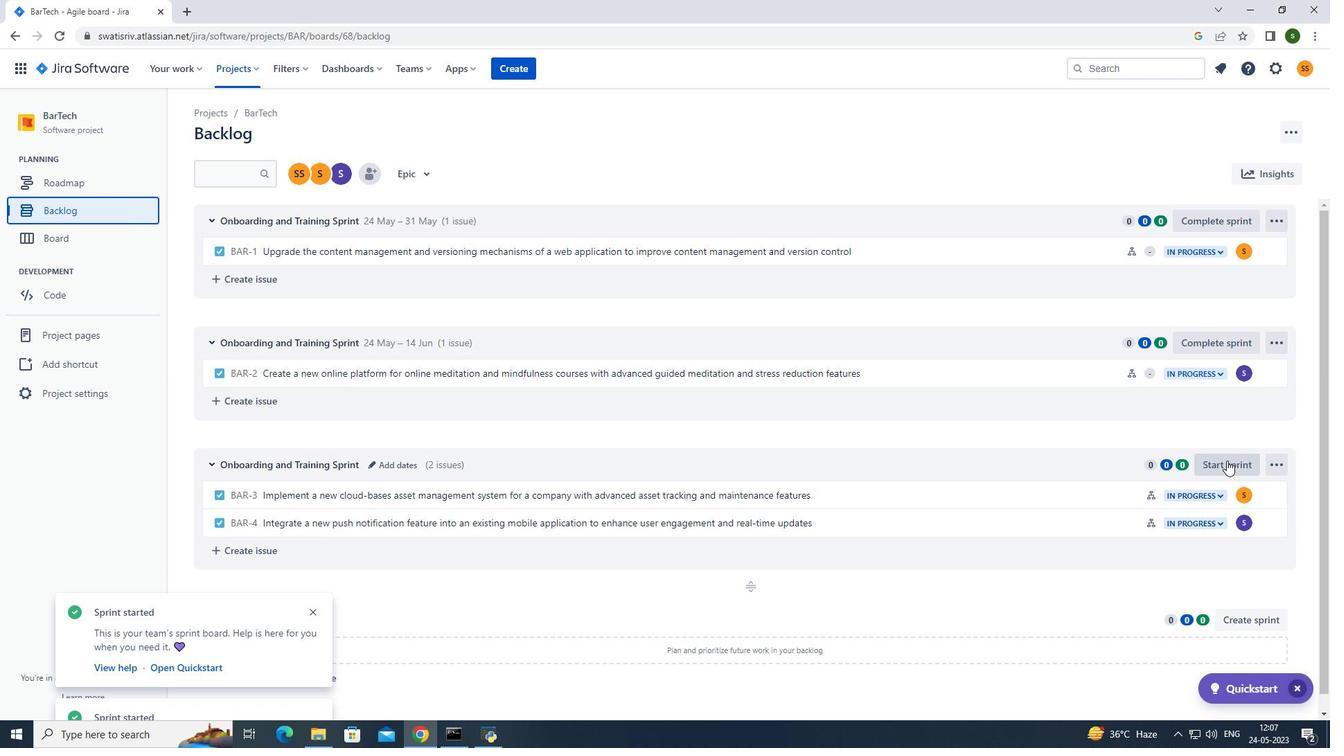 
Action: Mouse moved to (613, 234)
Screenshot: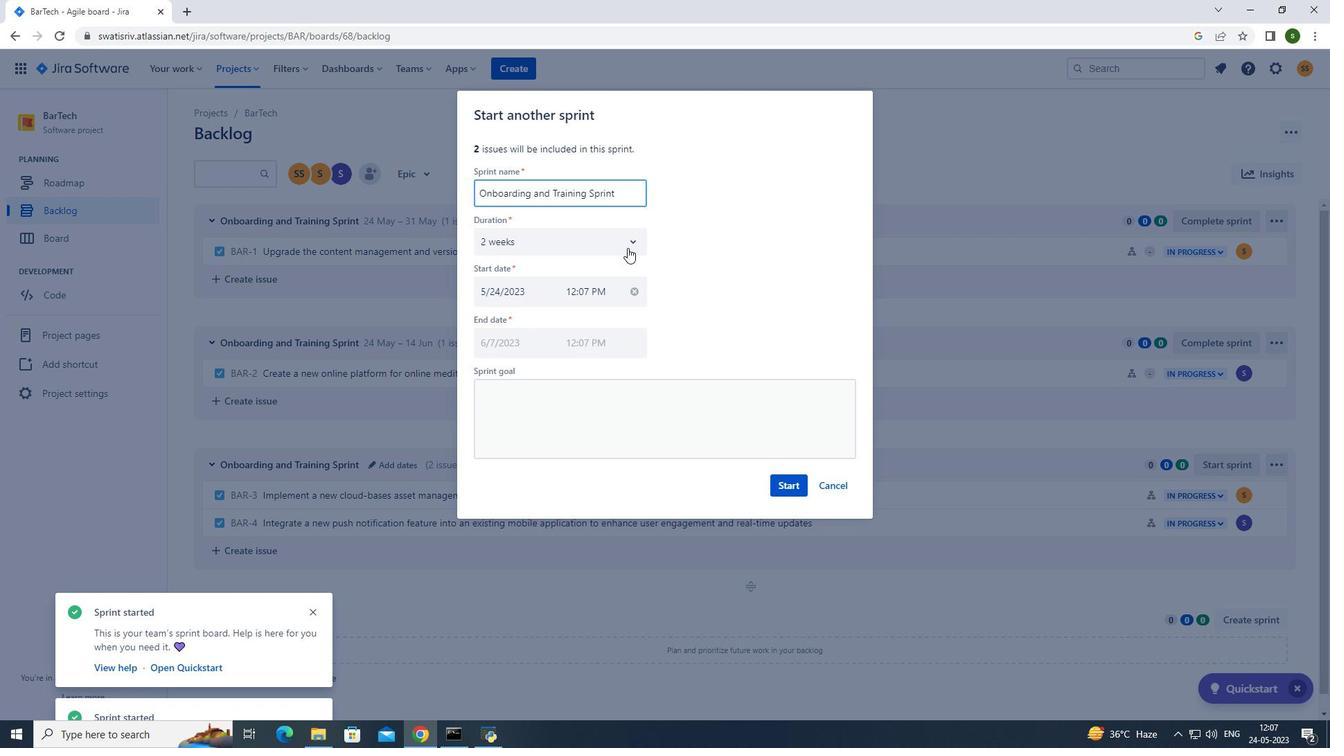 
Action: Mouse pressed left at (613, 234)
Screenshot: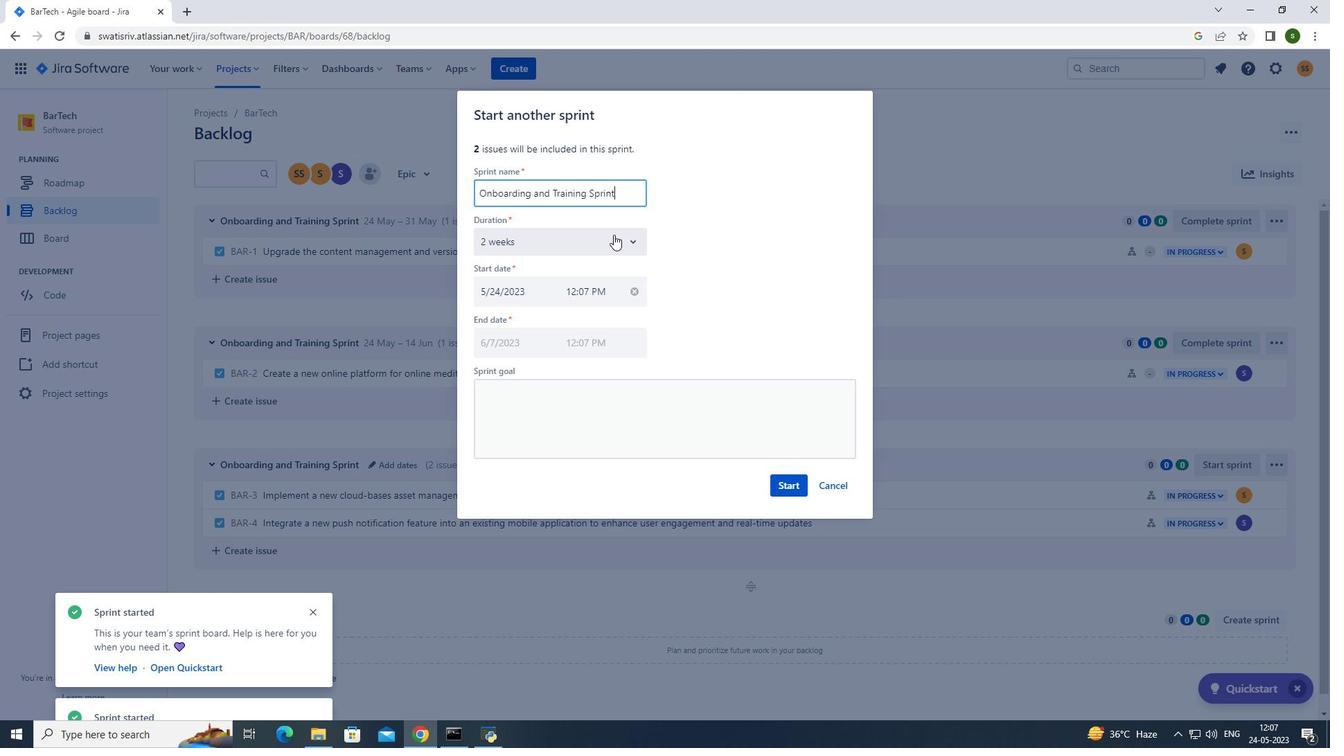 
Action: Mouse moved to (530, 297)
Screenshot: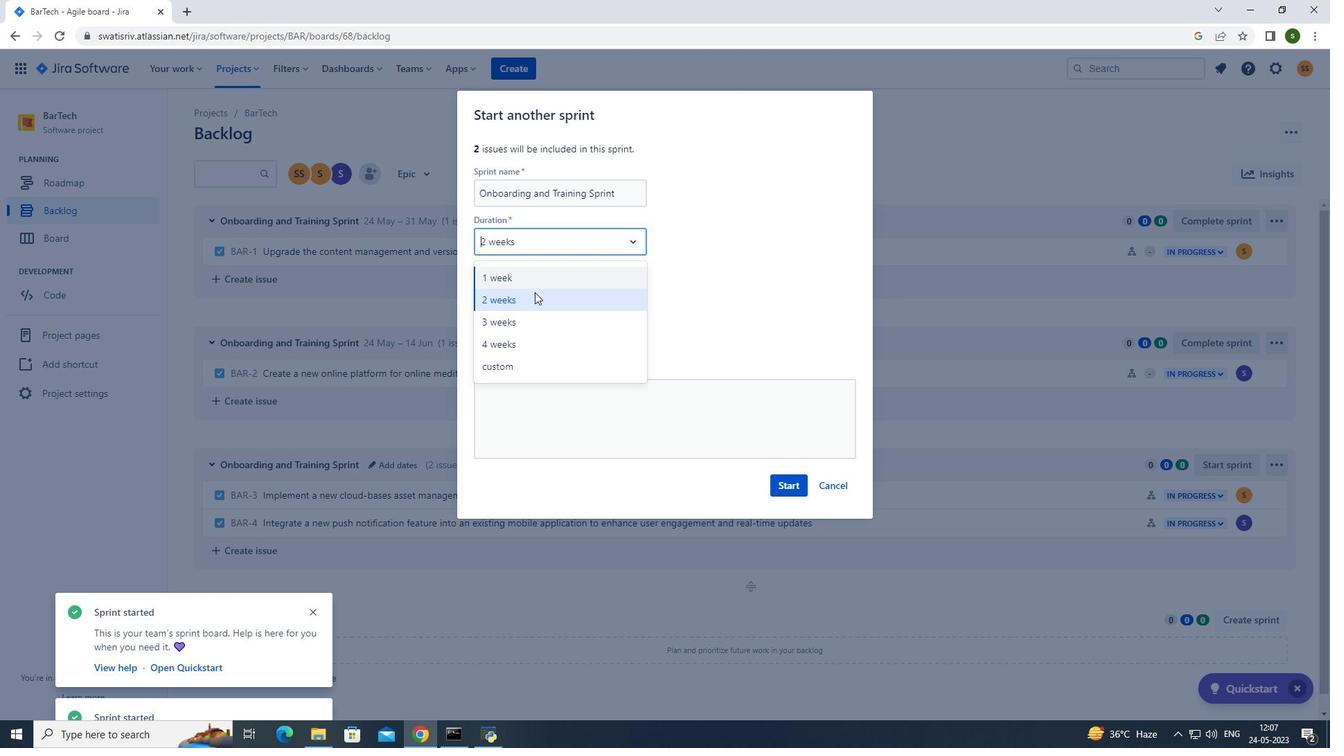 
Action: Mouse pressed left at (530, 297)
Screenshot: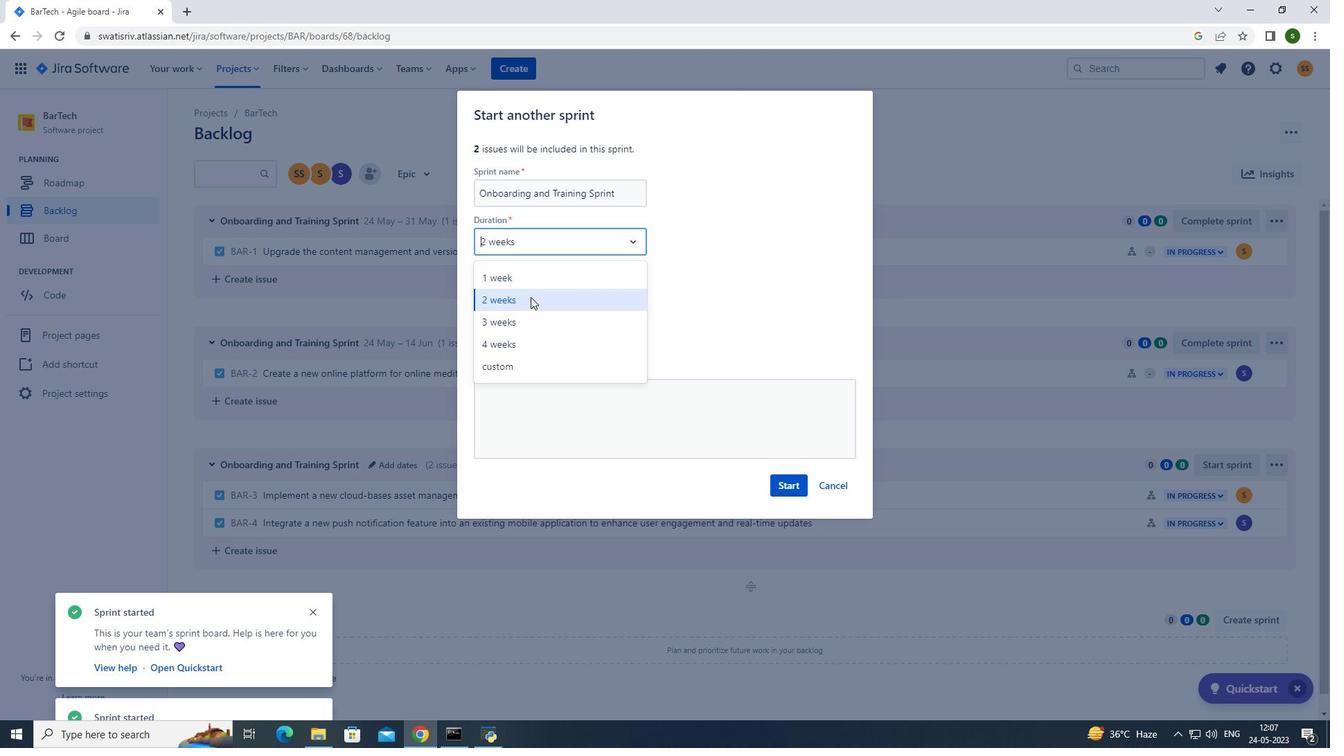 
Action: Mouse moved to (792, 484)
Screenshot: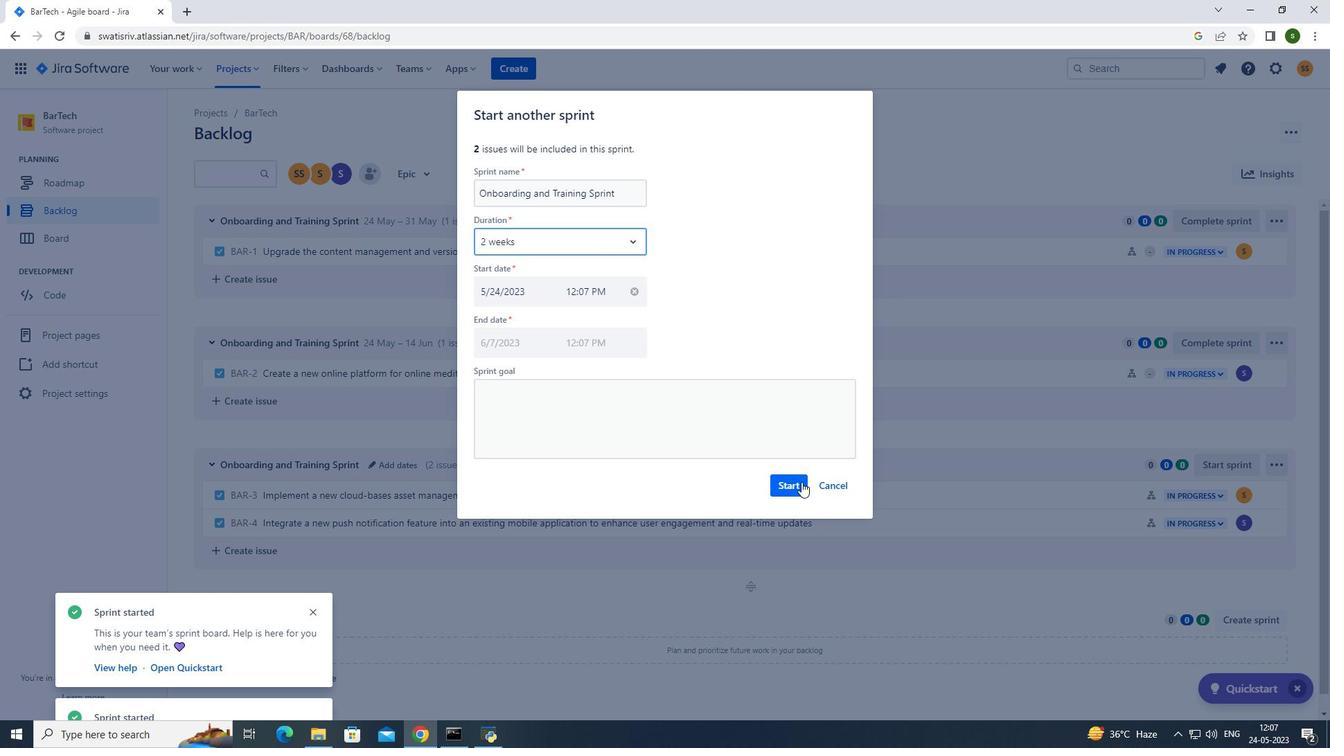 
Action: Mouse pressed left at (792, 484)
Screenshot: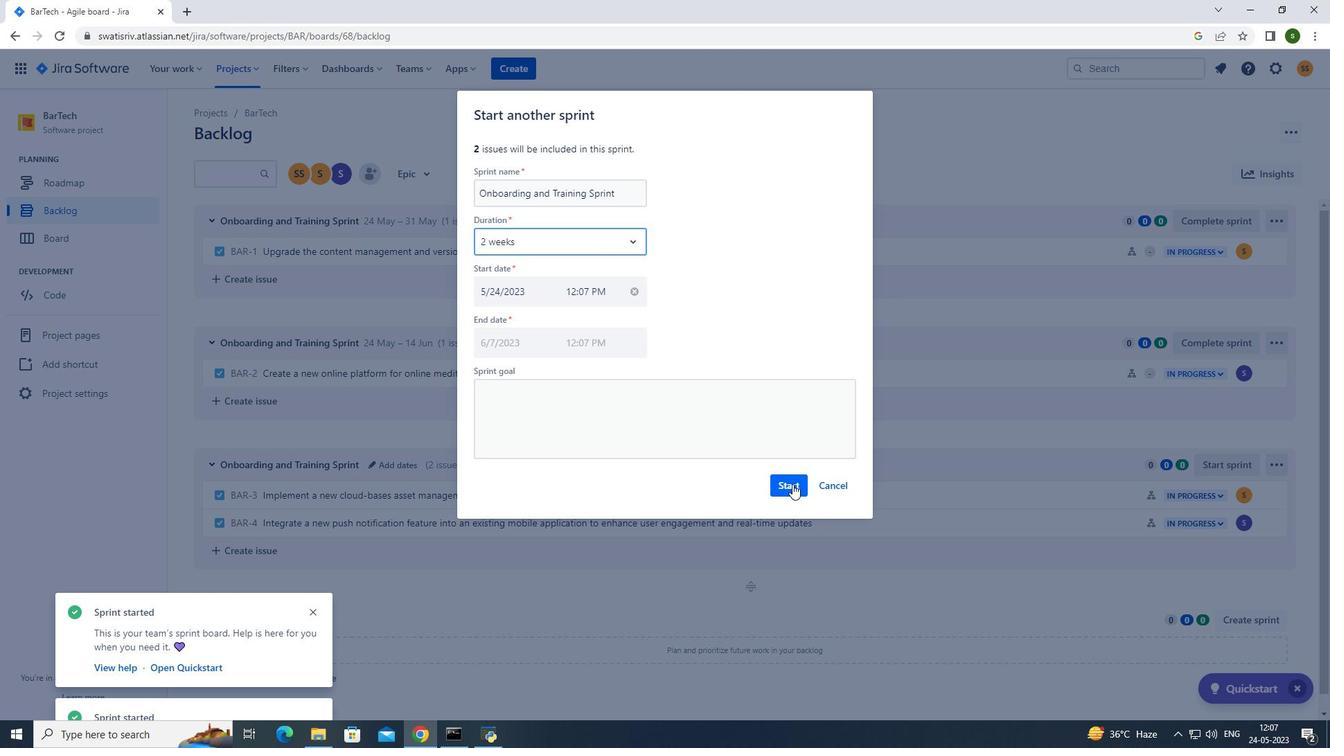 
Action: Mouse moved to (791, 169)
Screenshot: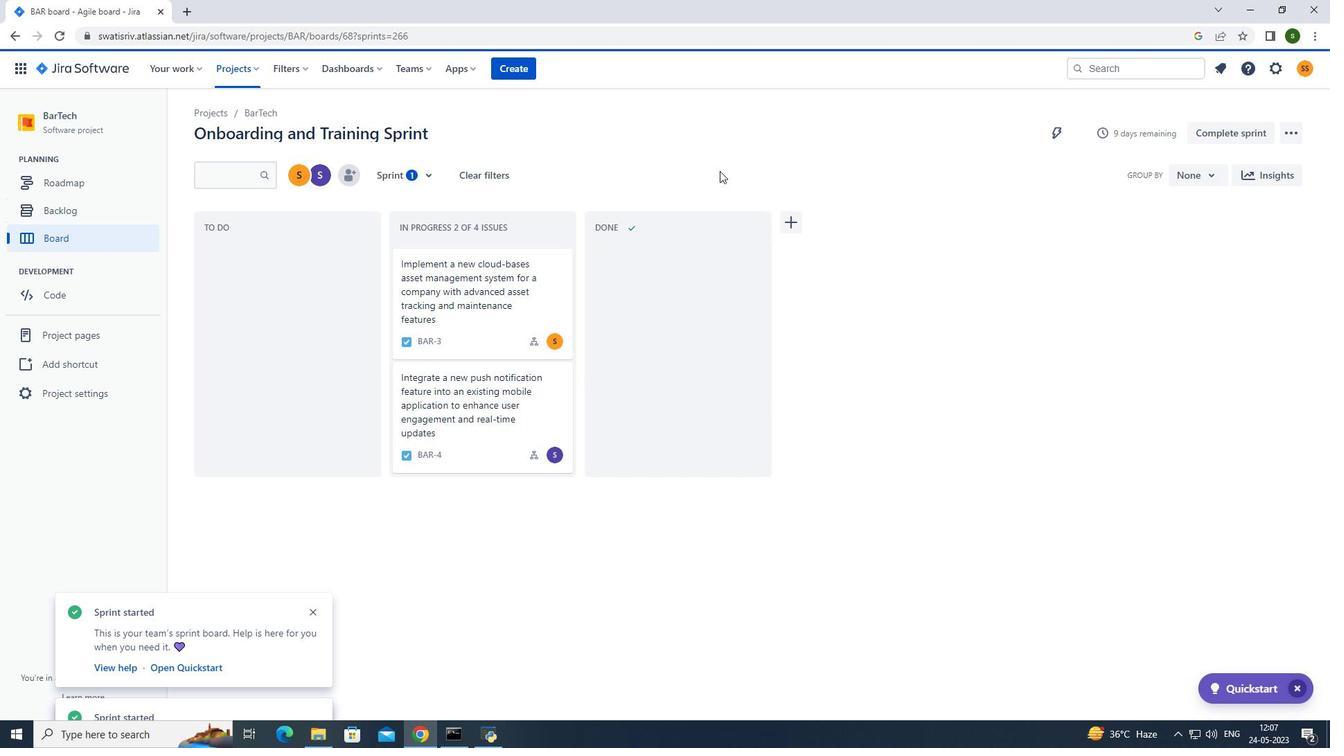 
